 Task: Look for space in Nyaunglebin, Myanmar from 6th September, 2023 to 10th September, 2023 for 1 adult in price range Rs.9000 to Rs.17000. Place can be private room with 1  bedroom having 1 bed and 1 bathroom. Property type can be house, flat, guest house, hotel. Amenities needed are: washing machine. Booking option can be shelf check-in. Required host language is English.
Action: Mouse moved to (414, 90)
Screenshot: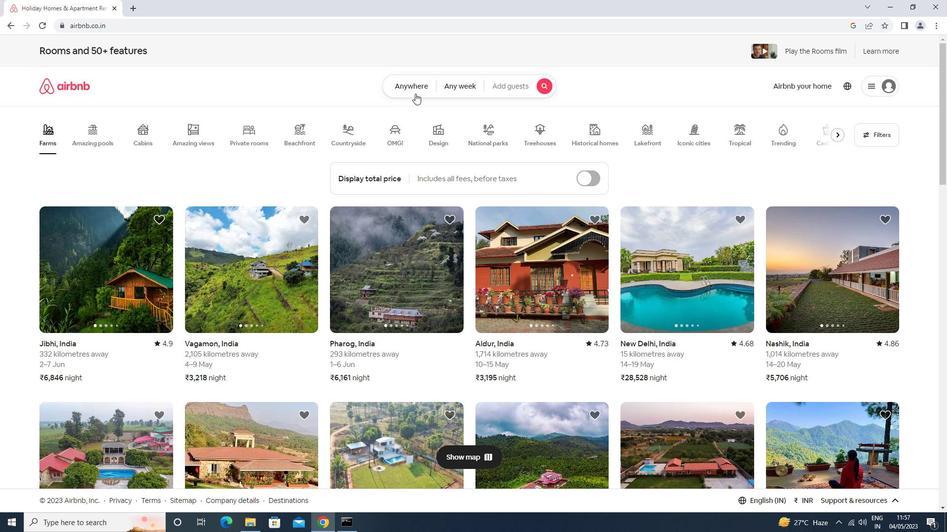 
Action: Mouse pressed left at (414, 90)
Screenshot: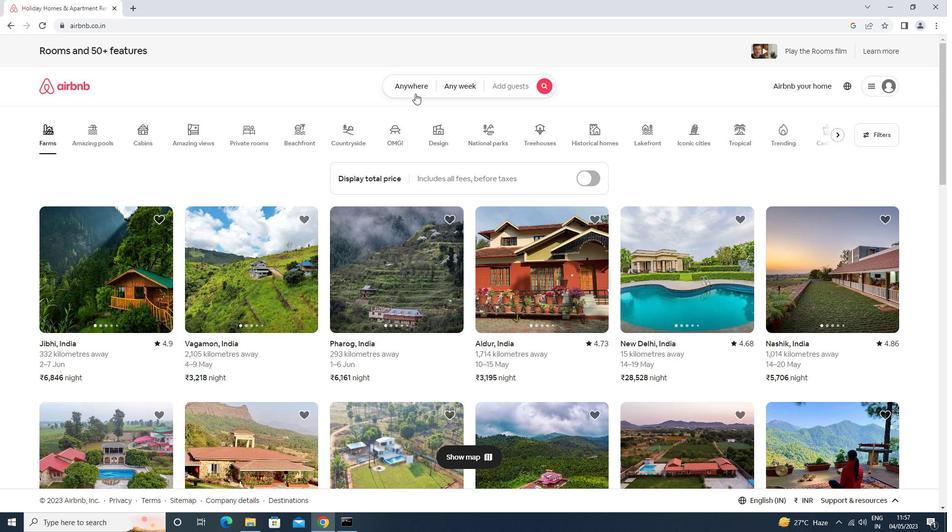 
Action: Mouse moved to (395, 119)
Screenshot: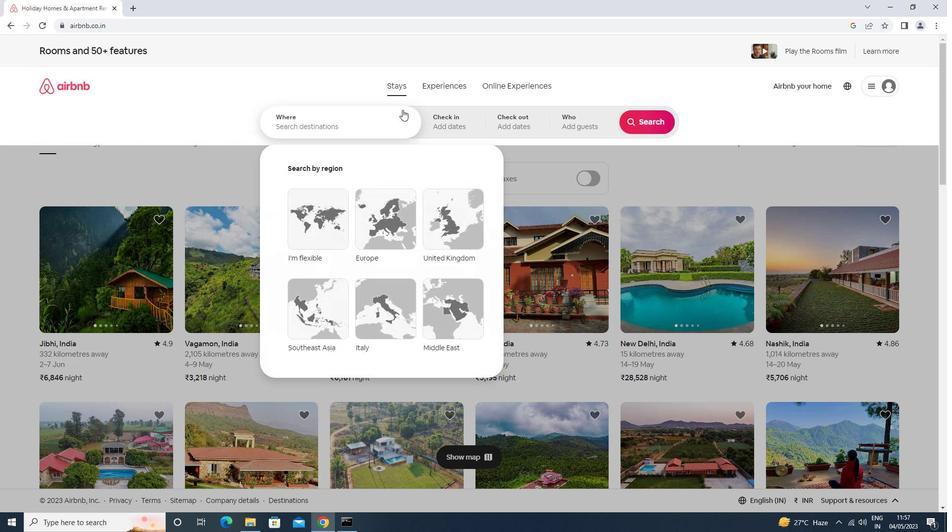 
Action: Mouse pressed left at (395, 119)
Screenshot: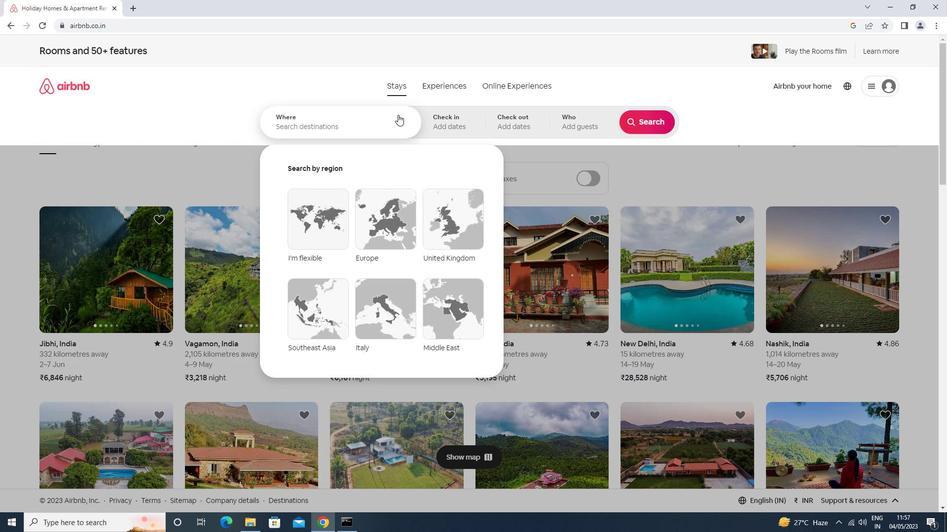 
Action: Key pressed nyaunglebin<Key.down><Key.enter>
Screenshot: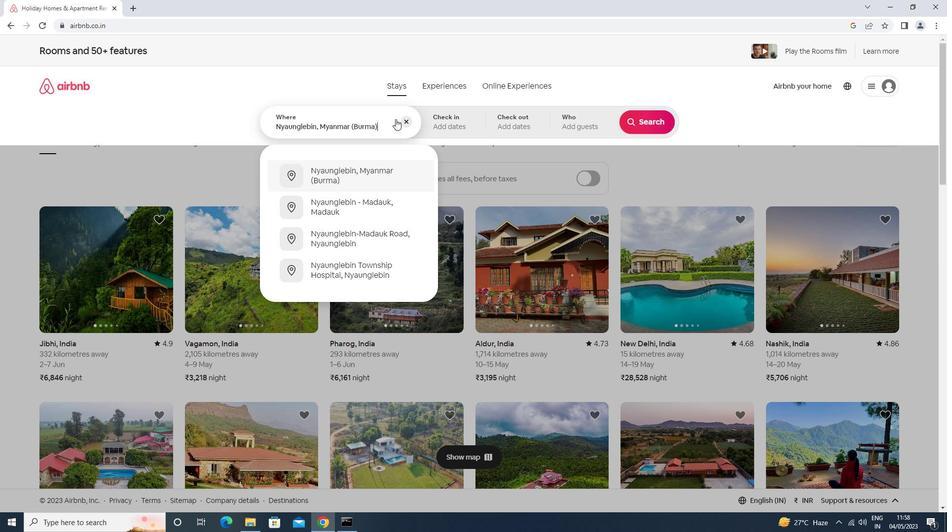 
Action: Mouse moved to (648, 203)
Screenshot: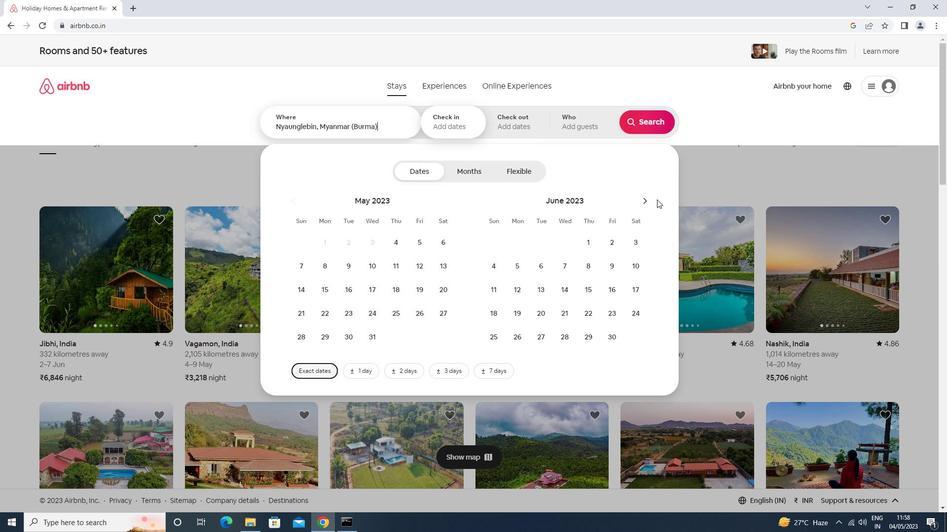 
Action: Mouse pressed left at (648, 203)
Screenshot: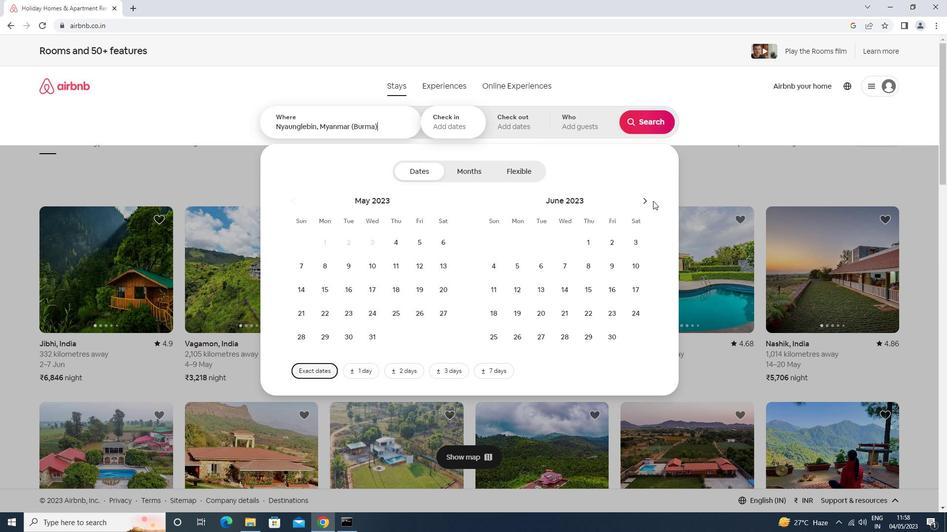 
Action: Mouse moved to (648, 203)
Screenshot: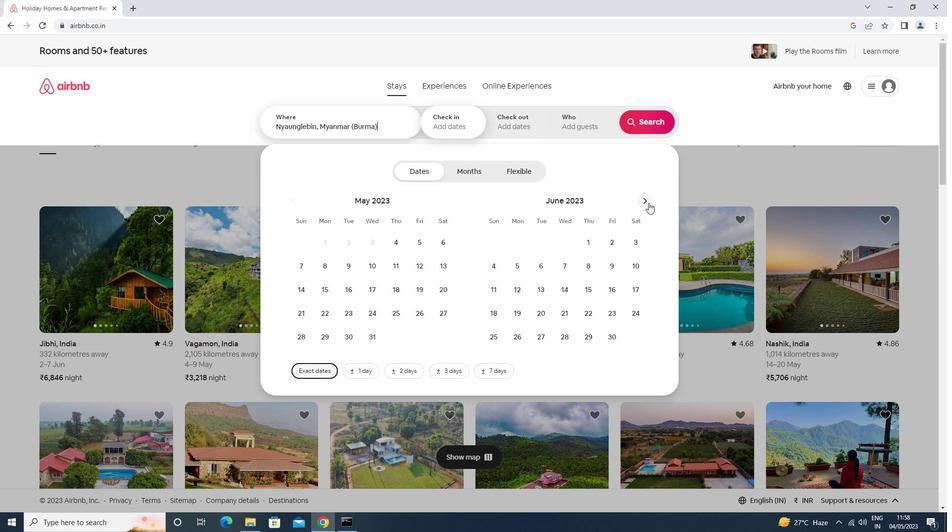 
Action: Mouse pressed left at (648, 203)
Screenshot: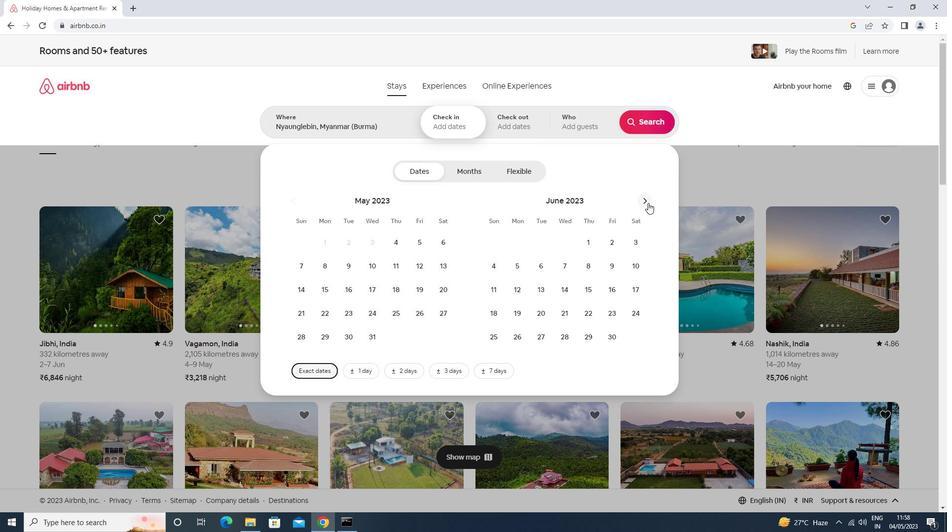 
Action: Mouse moved to (648, 203)
Screenshot: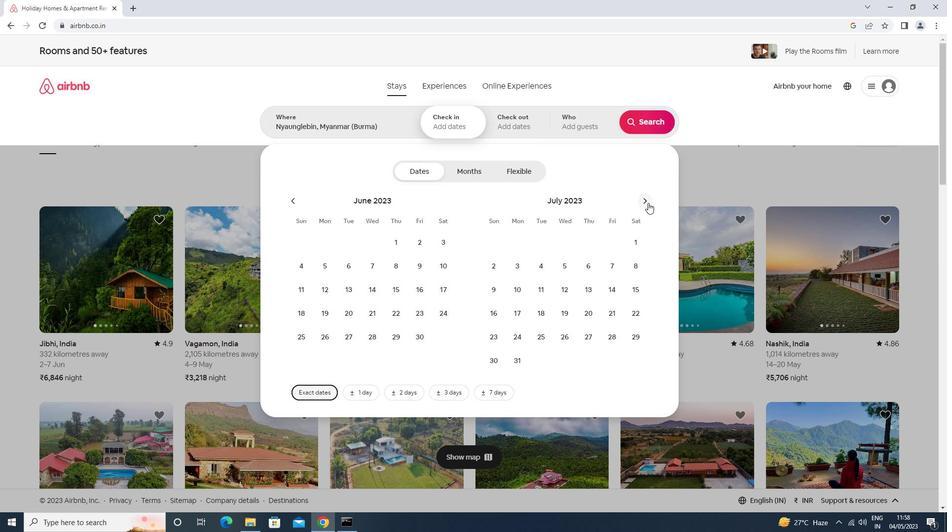 
Action: Mouse pressed left at (648, 203)
Screenshot: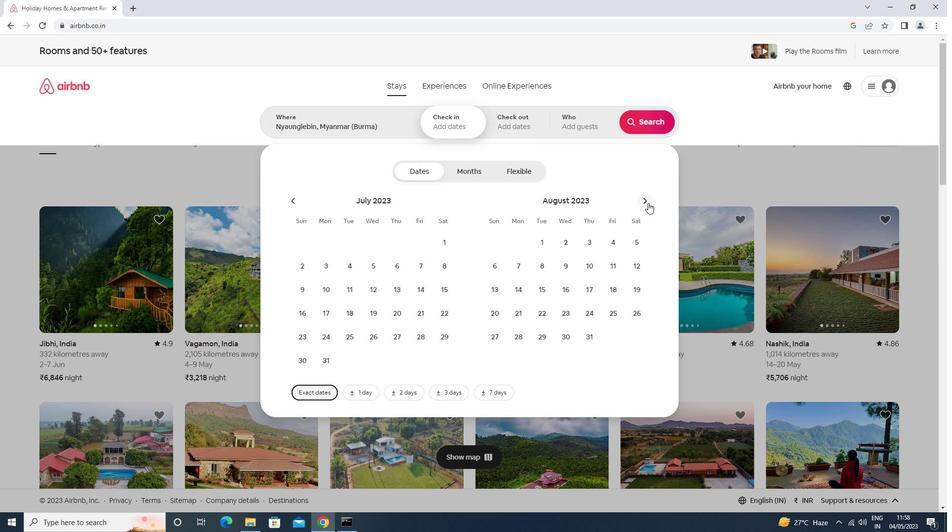 
Action: Mouse moved to (566, 265)
Screenshot: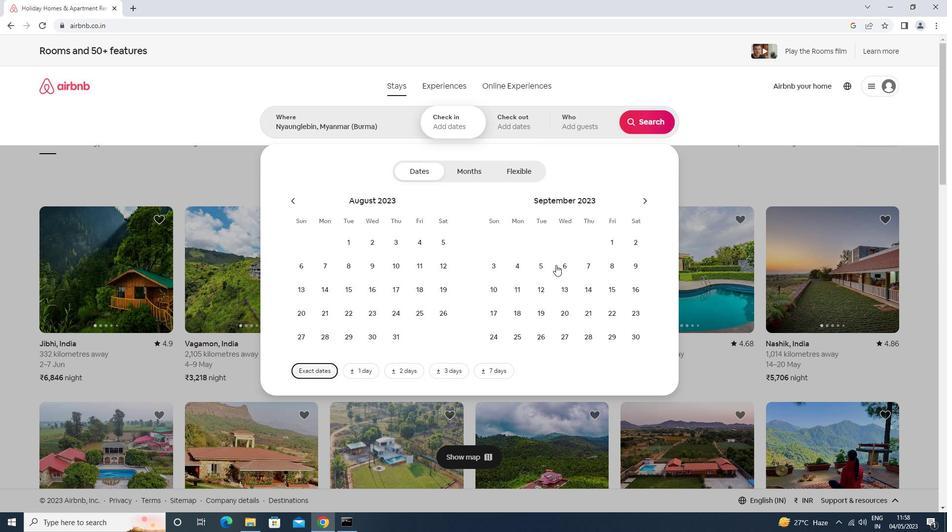 
Action: Mouse pressed left at (566, 265)
Screenshot: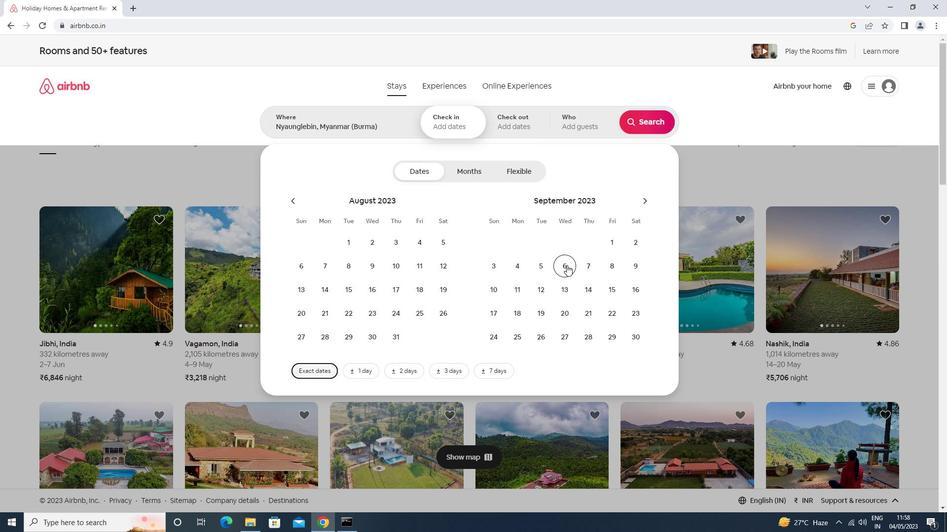 
Action: Mouse moved to (499, 286)
Screenshot: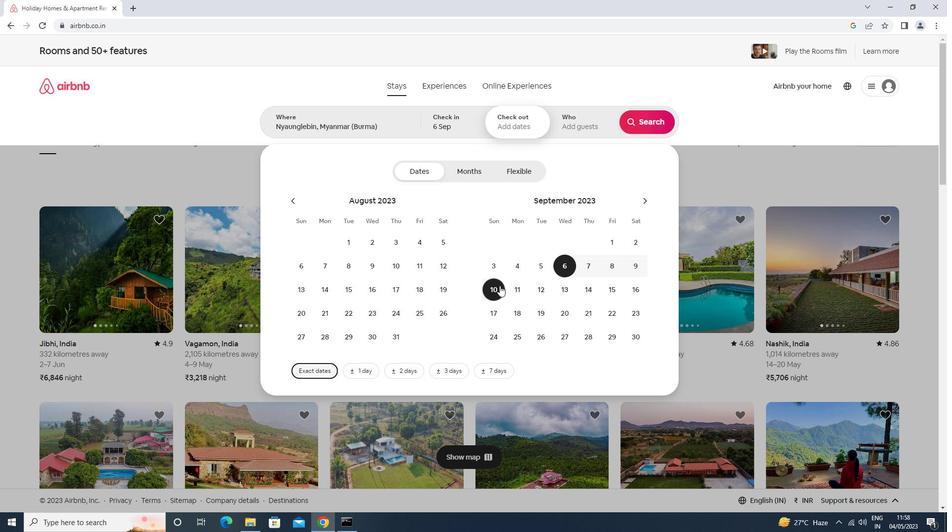 
Action: Mouse pressed left at (499, 286)
Screenshot: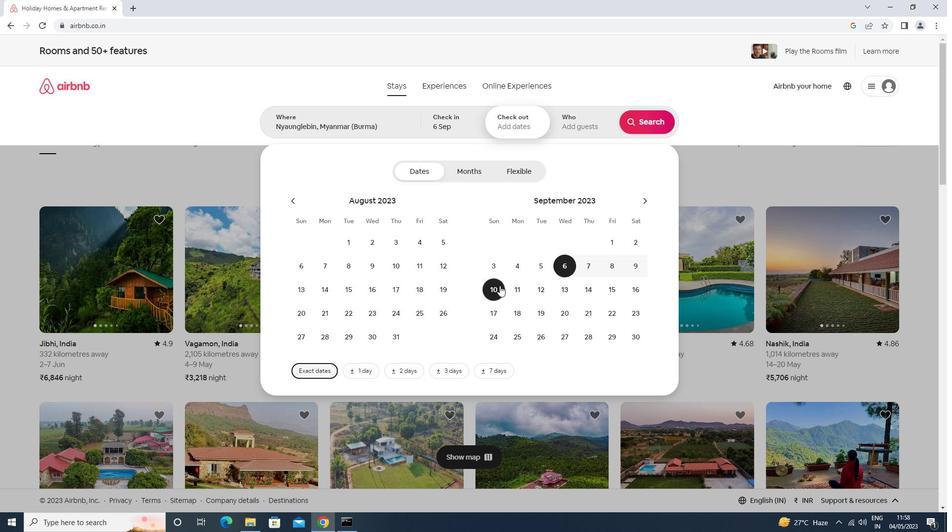 
Action: Mouse moved to (572, 129)
Screenshot: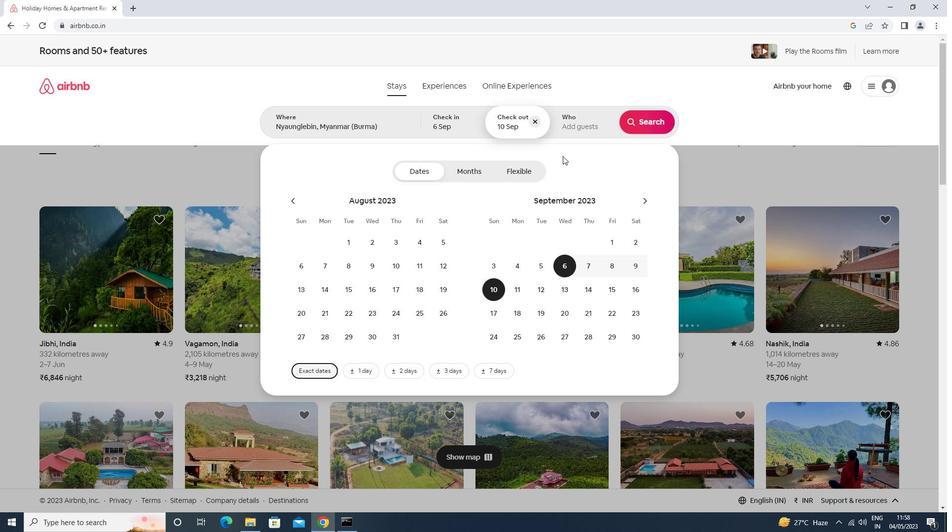 
Action: Mouse pressed left at (572, 129)
Screenshot: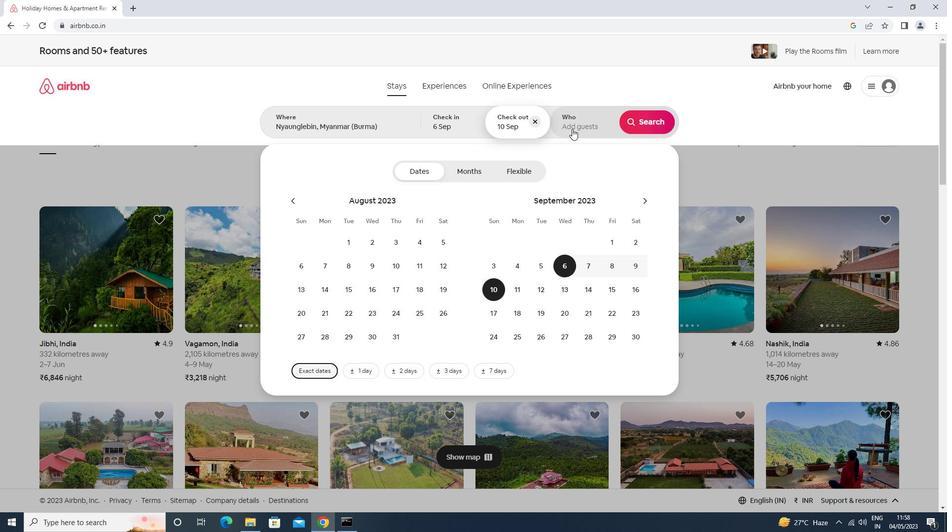 
Action: Mouse moved to (653, 174)
Screenshot: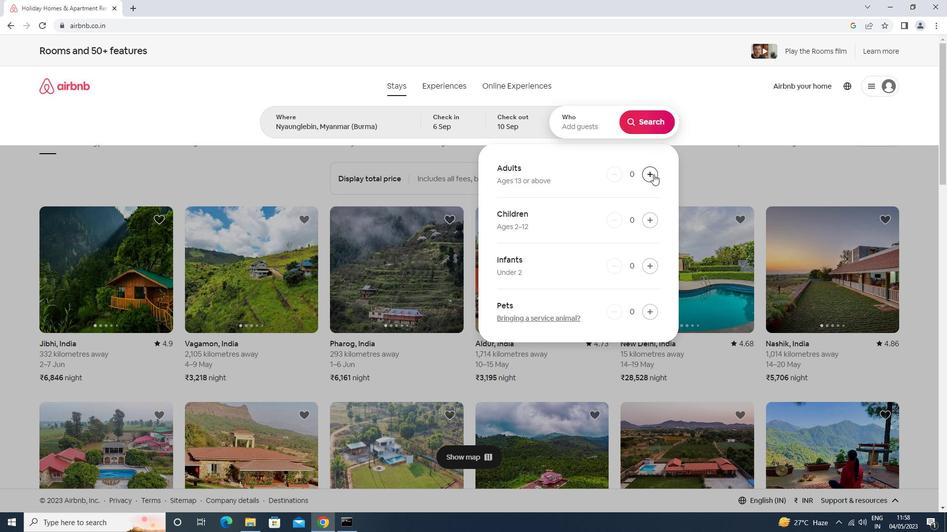 
Action: Mouse pressed left at (653, 174)
Screenshot: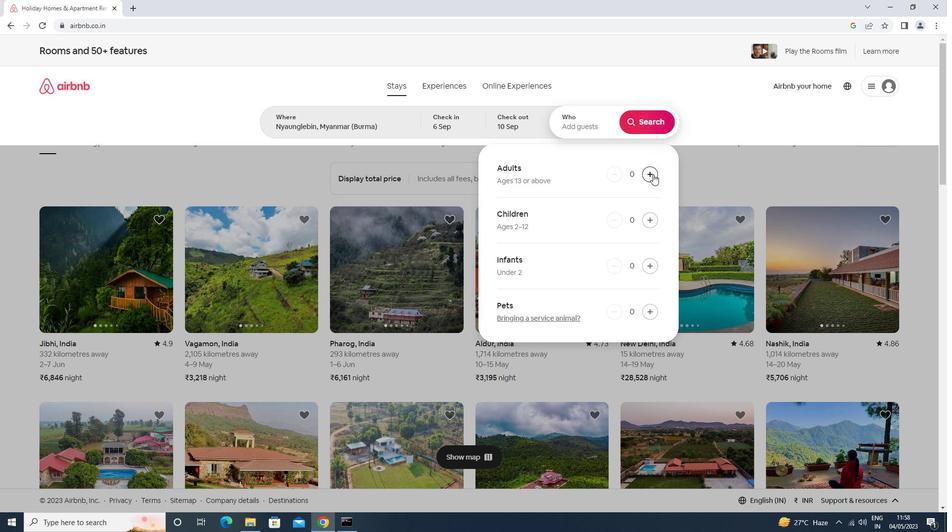 
Action: Mouse moved to (659, 128)
Screenshot: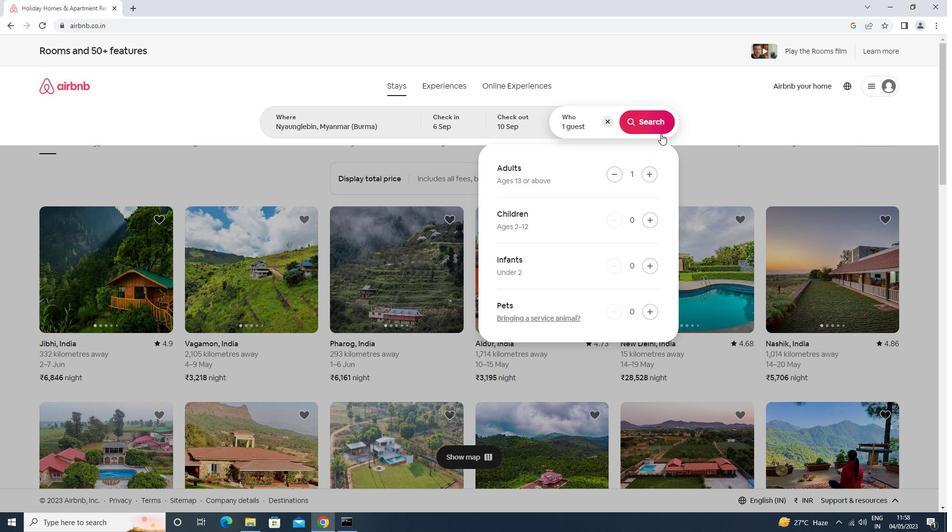 
Action: Mouse pressed left at (659, 128)
Screenshot: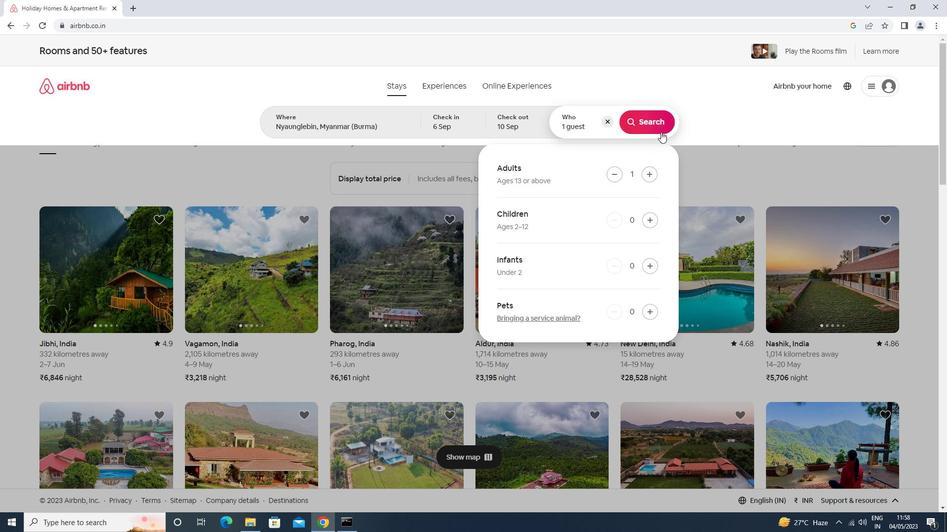 
Action: Mouse moved to (890, 91)
Screenshot: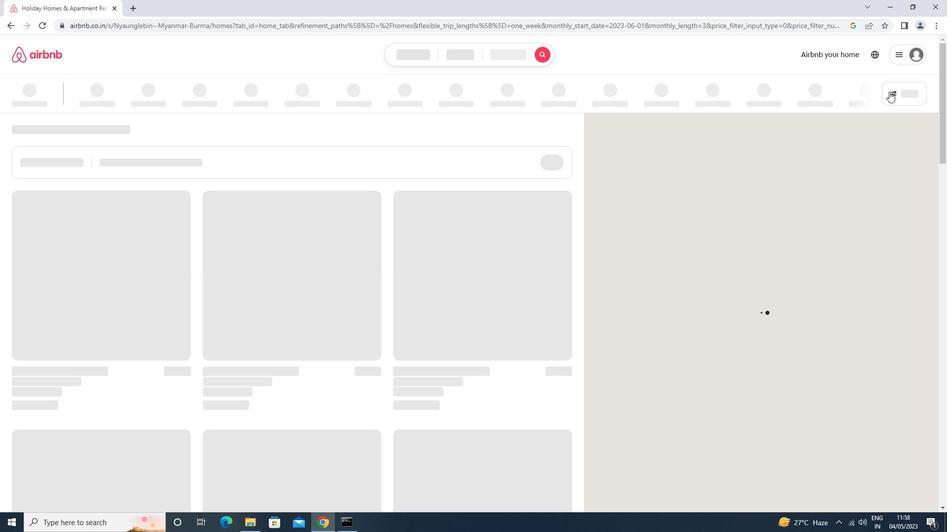 
Action: Mouse pressed left at (890, 91)
Screenshot: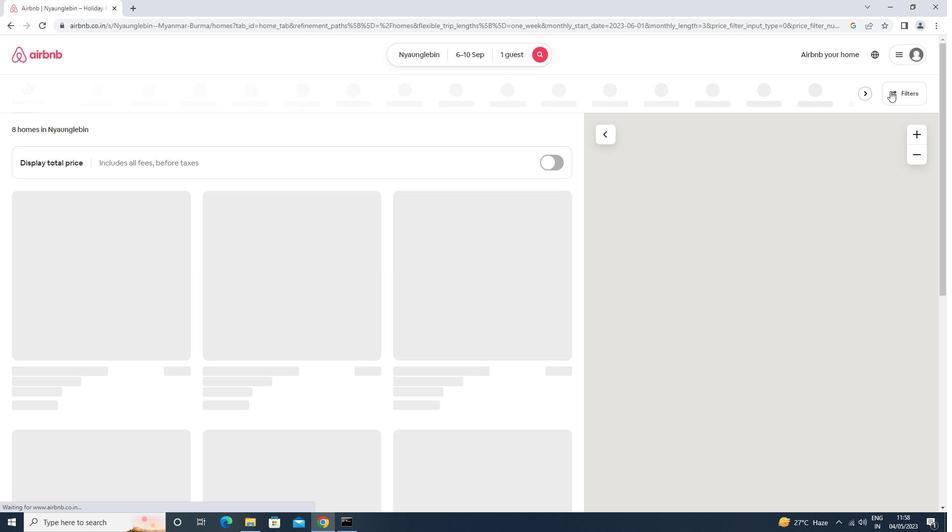 
Action: Mouse moved to (377, 222)
Screenshot: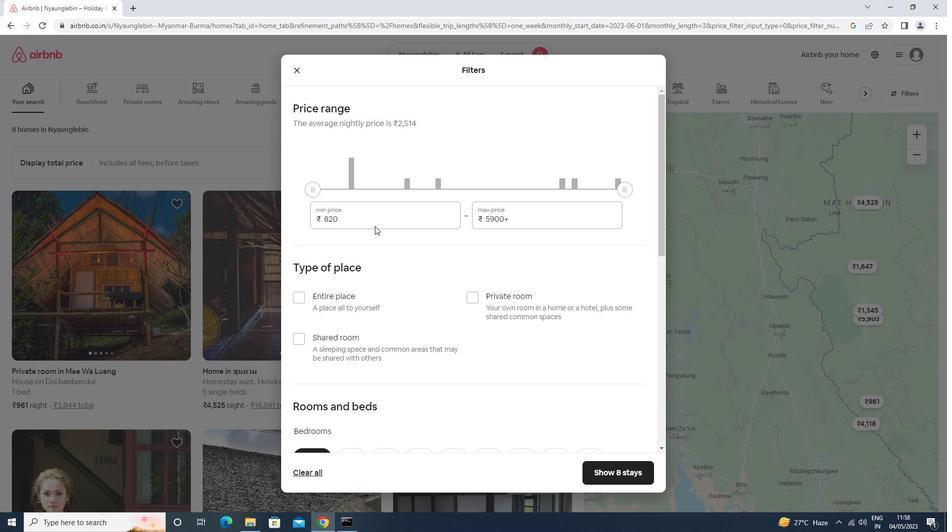 
Action: Mouse pressed left at (377, 222)
Screenshot: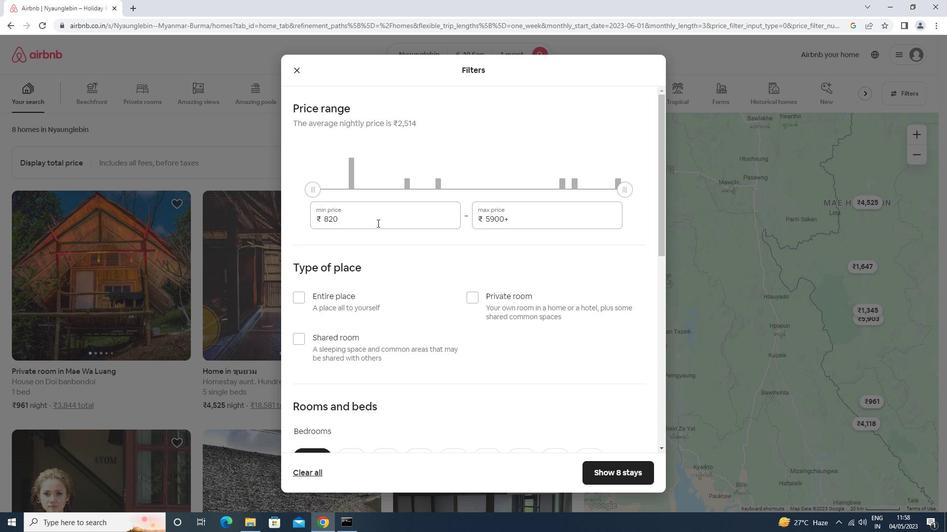 
Action: Key pressed <Key.backspace><Key.backspace><Key.backspace><Key.backspace>9000<Key.tab>17000
Screenshot: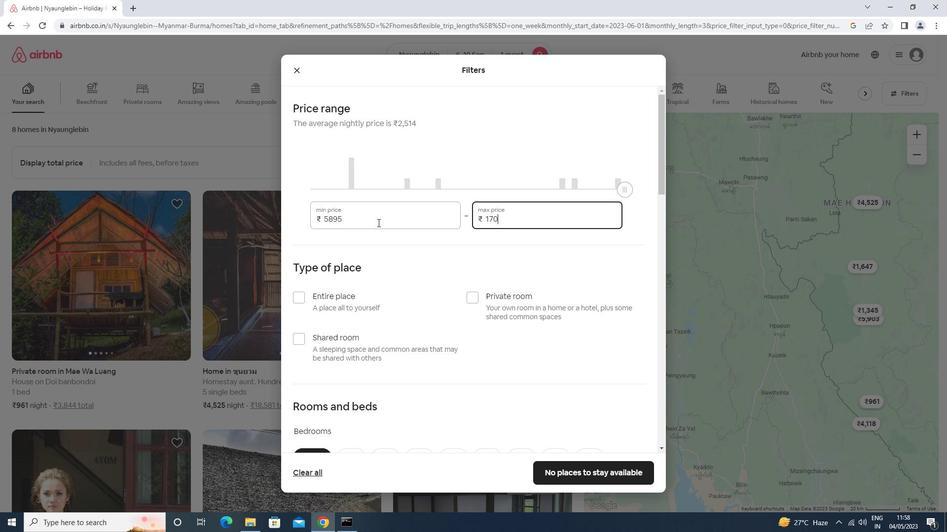
Action: Mouse moved to (519, 294)
Screenshot: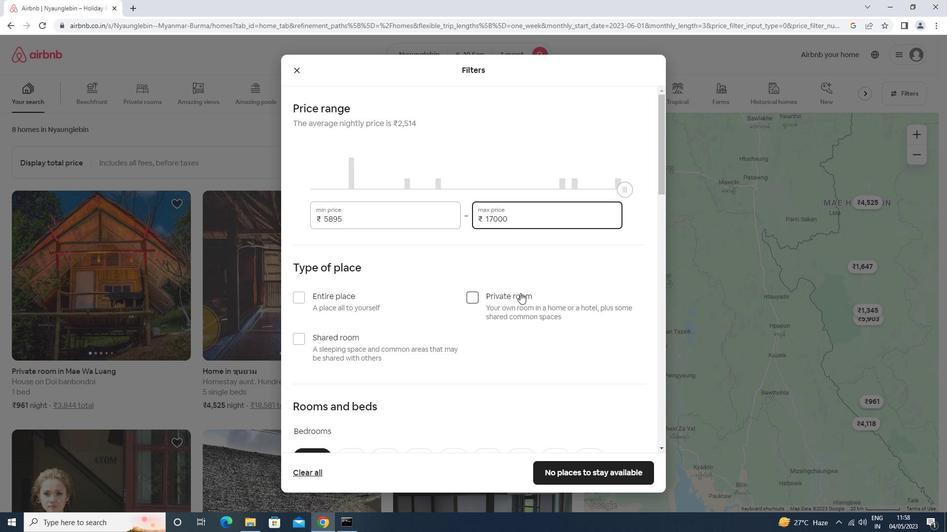 
Action: Mouse pressed left at (519, 294)
Screenshot: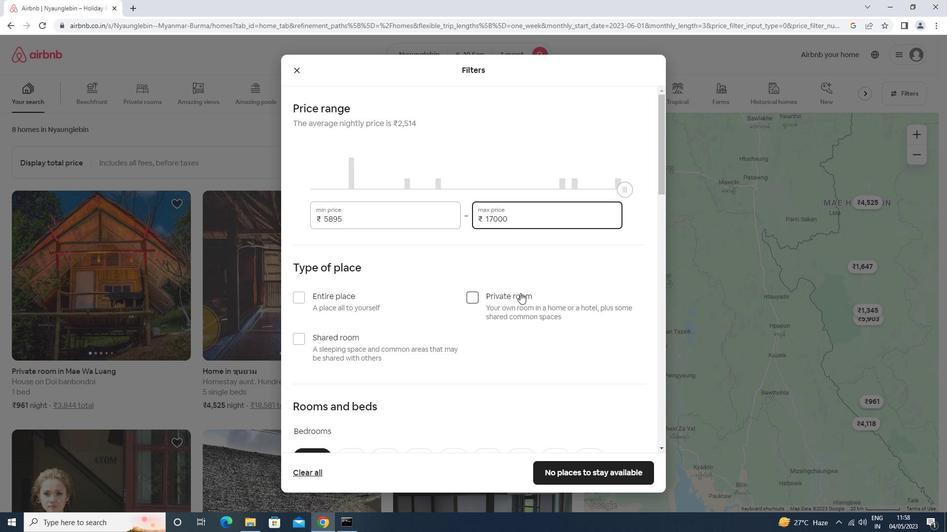 
Action: Mouse scrolled (519, 293) with delta (0, 0)
Screenshot: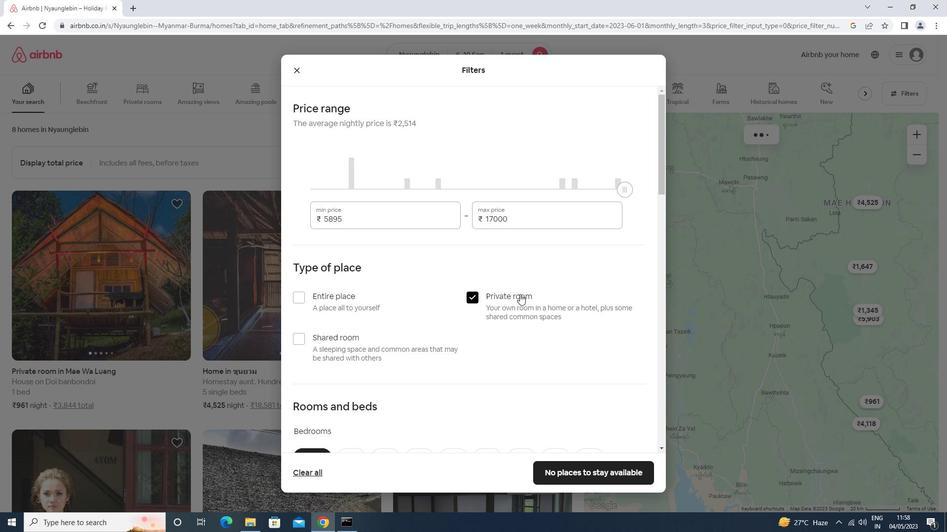 
Action: Mouse scrolled (519, 293) with delta (0, 0)
Screenshot: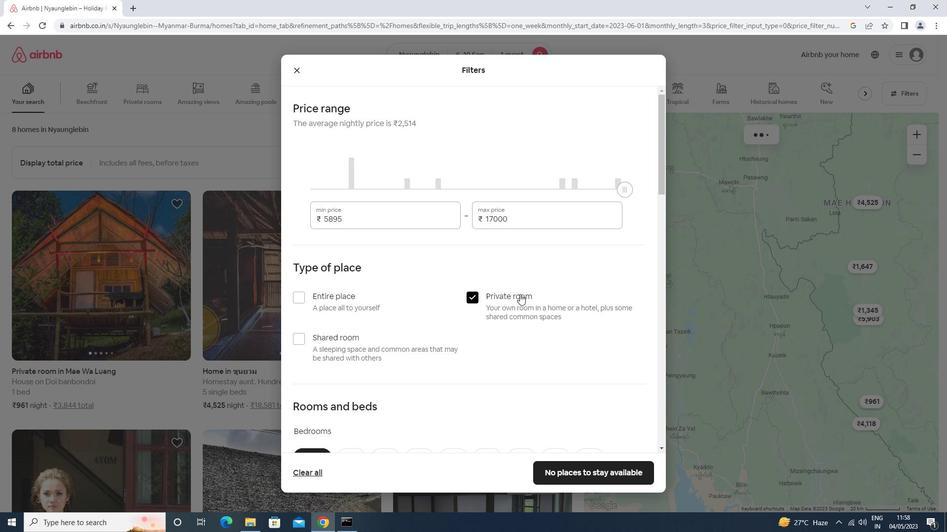 
Action: Mouse scrolled (519, 293) with delta (0, 0)
Screenshot: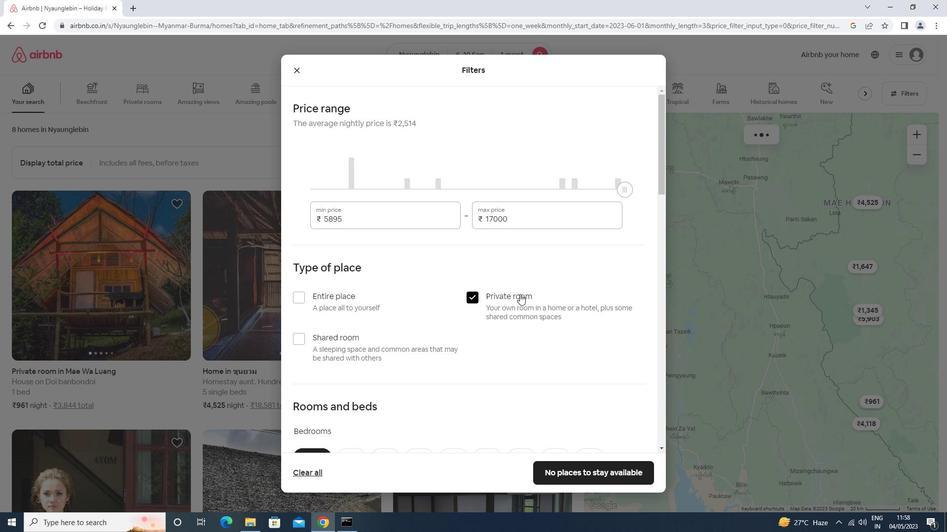 
Action: Mouse scrolled (519, 293) with delta (0, 0)
Screenshot: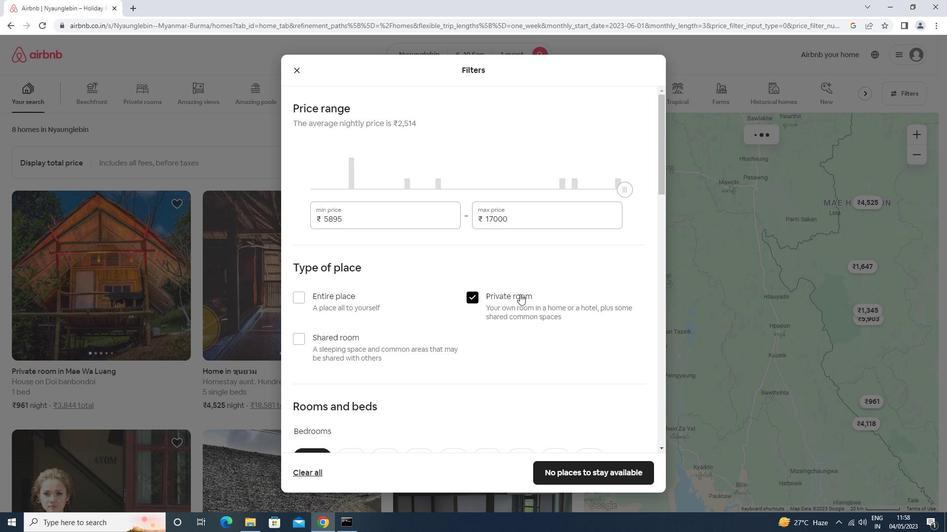 
Action: Mouse moved to (346, 269)
Screenshot: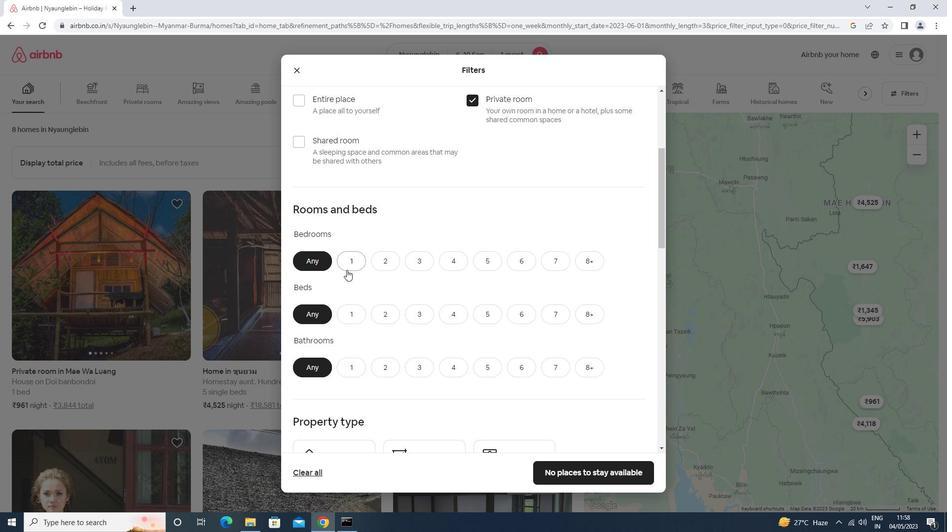 
Action: Mouse pressed left at (346, 269)
Screenshot: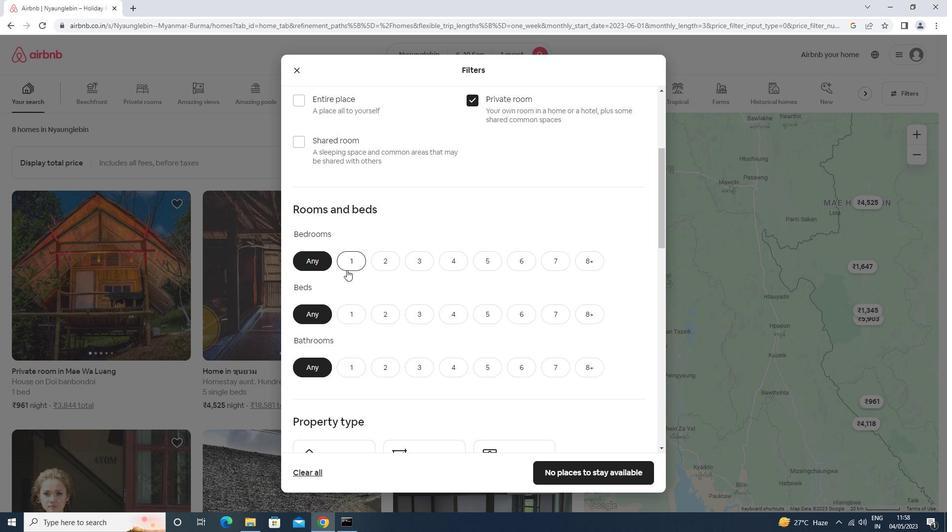 
Action: Mouse moved to (351, 309)
Screenshot: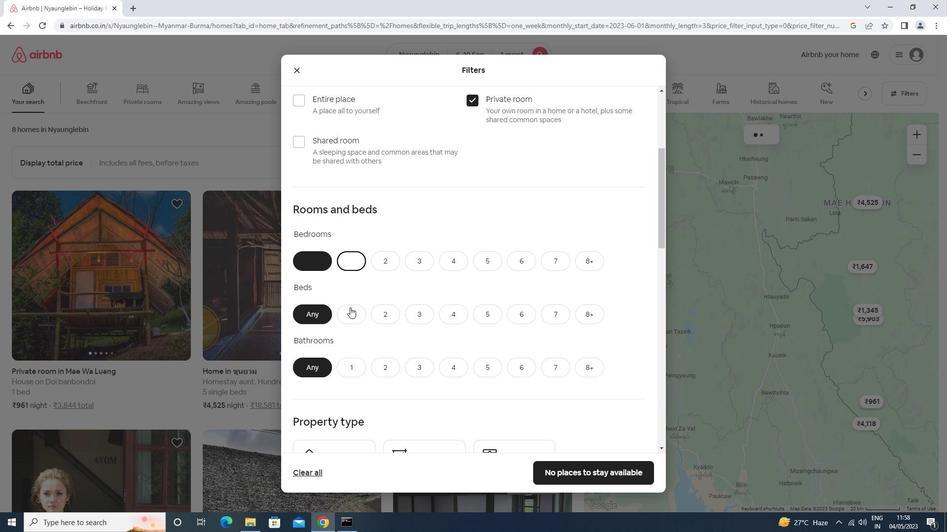 
Action: Mouse pressed left at (351, 309)
Screenshot: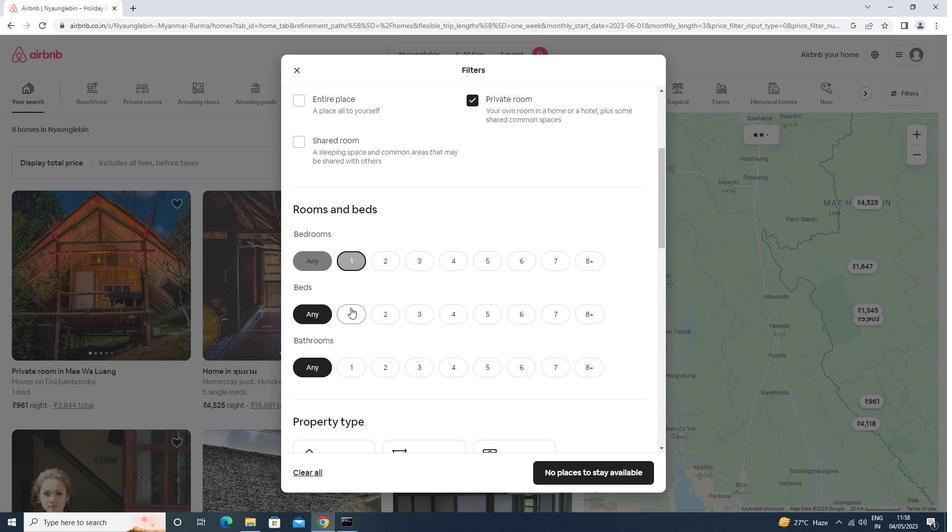 
Action: Mouse moved to (352, 360)
Screenshot: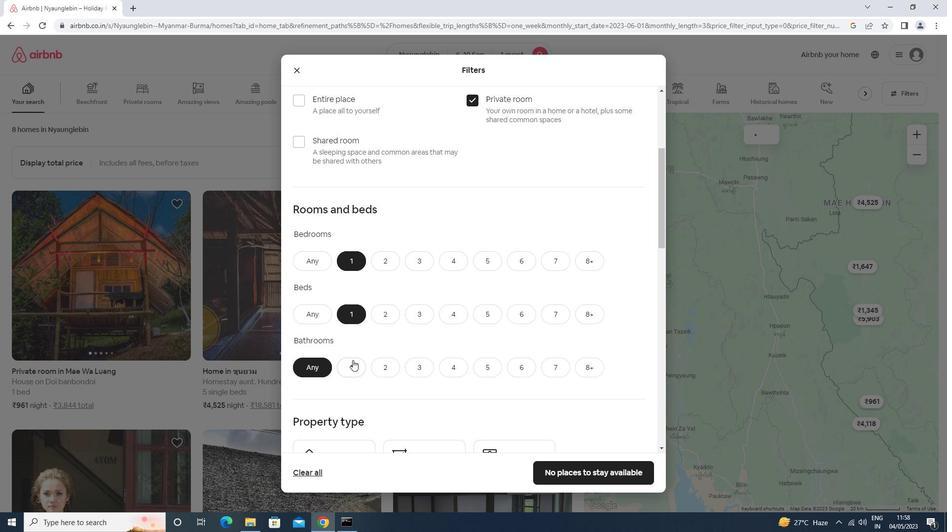 
Action: Mouse pressed left at (352, 360)
Screenshot: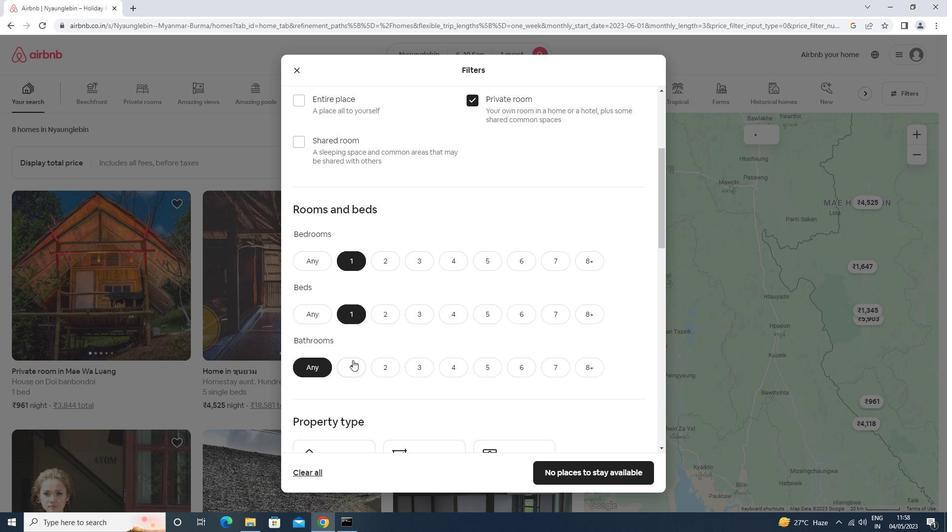 
Action: Mouse scrolled (352, 360) with delta (0, 0)
Screenshot: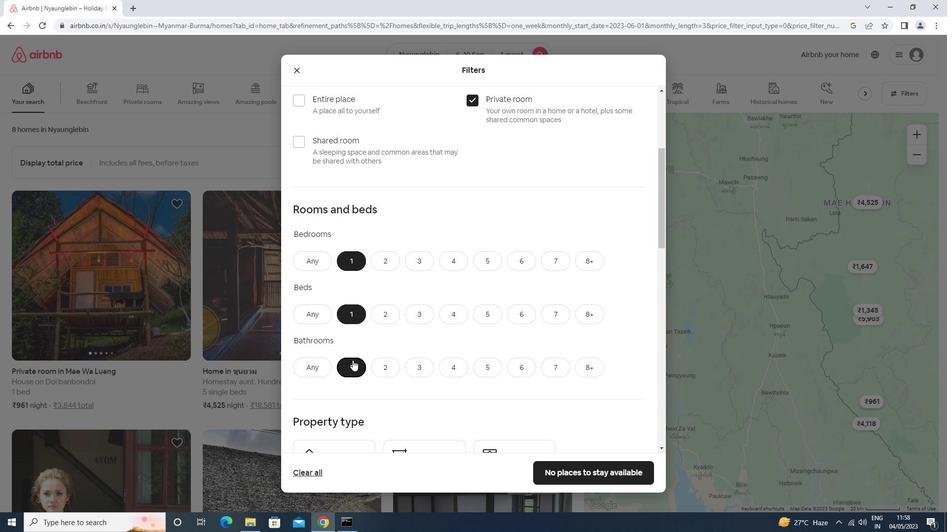 
Action: Mouse scrolled (352, 360) with delta (0, 0)
Screenshot: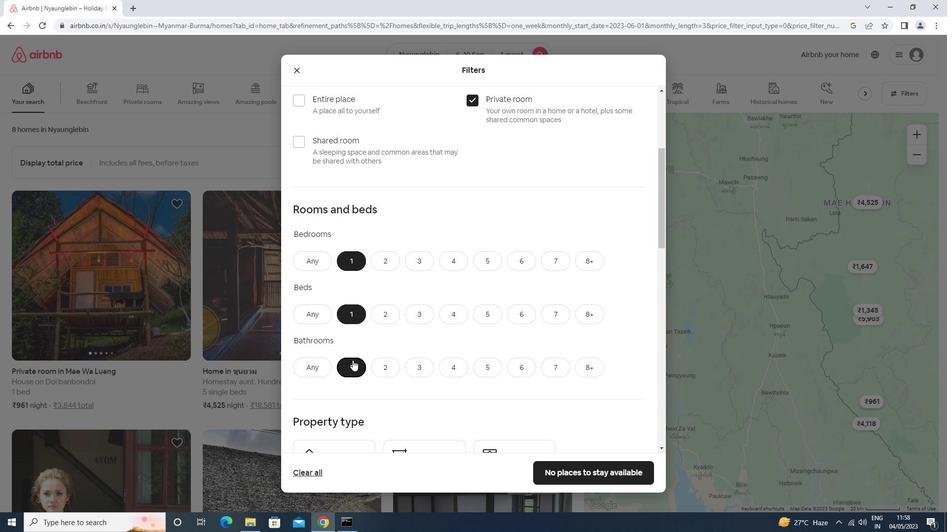 
Action: Mouse scrolled (352, 360) with delta (0, 0)
Screenshot: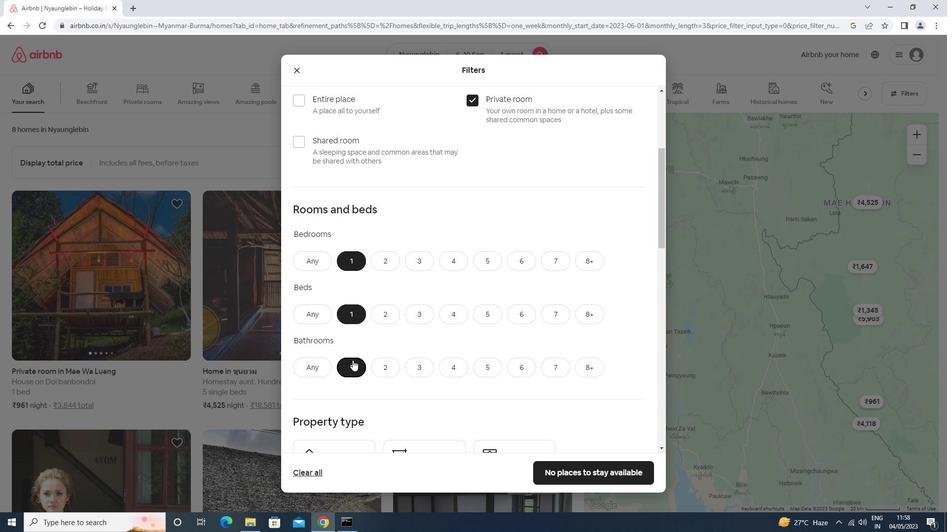 
Action: Mouse moved to (333, 338)
Screenshot: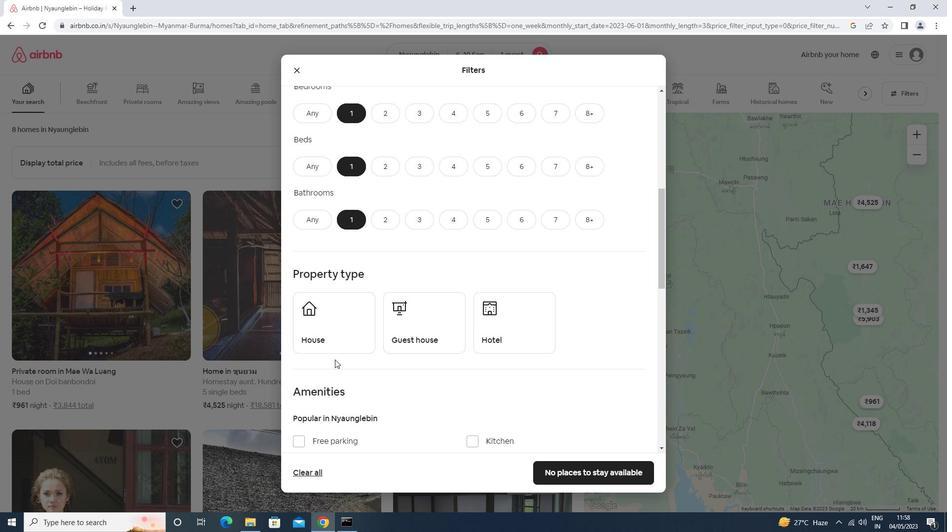 
Action: Mouse pressed left at (333, 338)
Screenshot: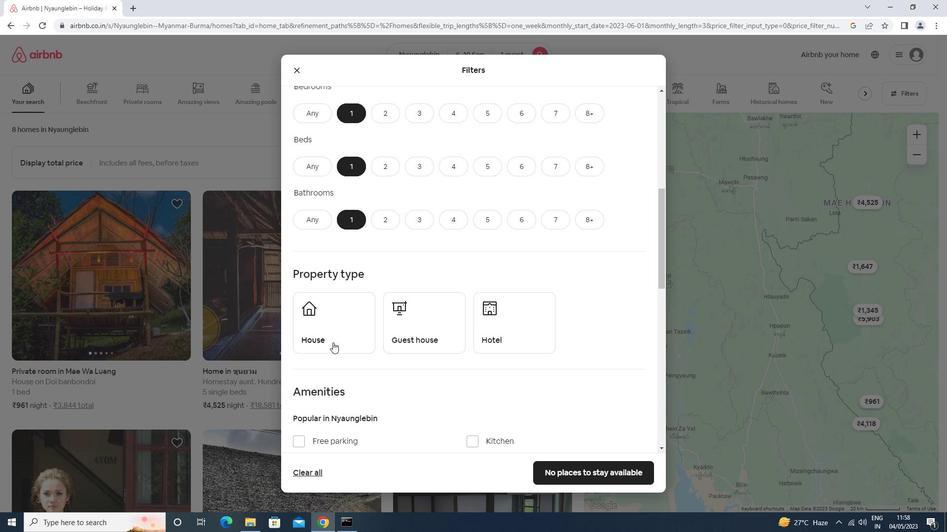 
Action: Mouse moved to (420, 334)
Screenshot: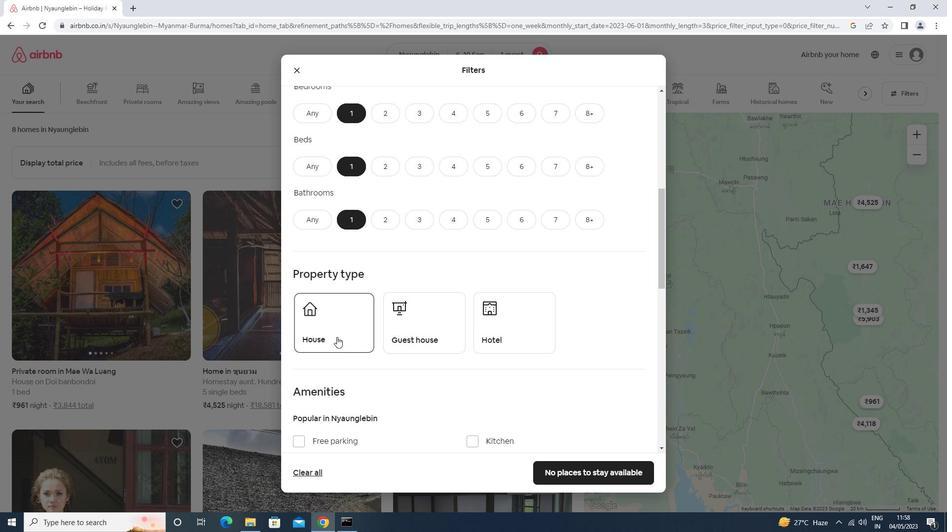 
Action: Mouse pressed left at (420, 334)
Screenshot: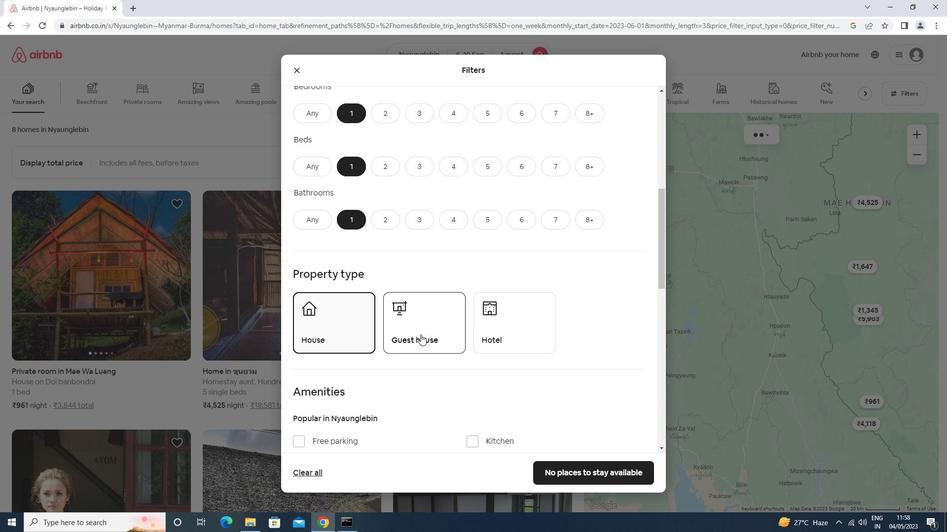 
Action: Mouse moved to (520, 341)
Screenshot: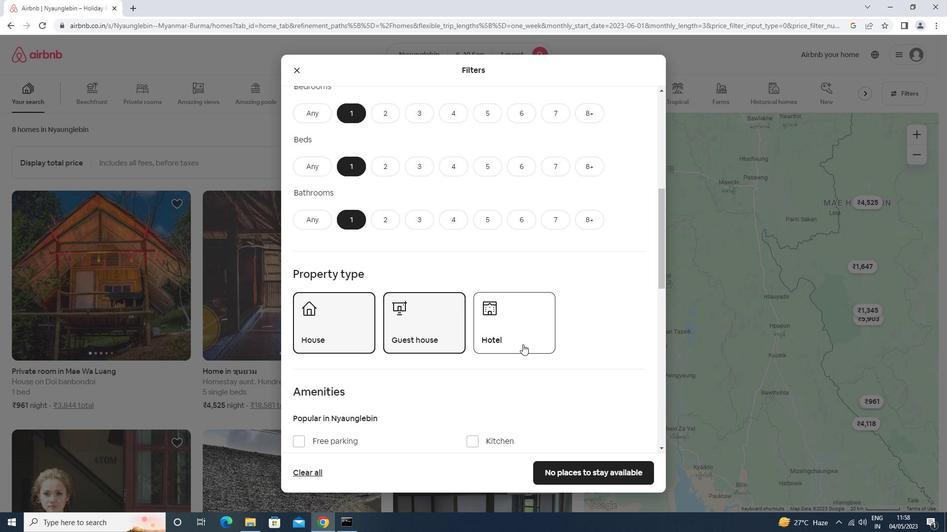 
Action: Mouse pressed left at (520, 341)
Screenshot: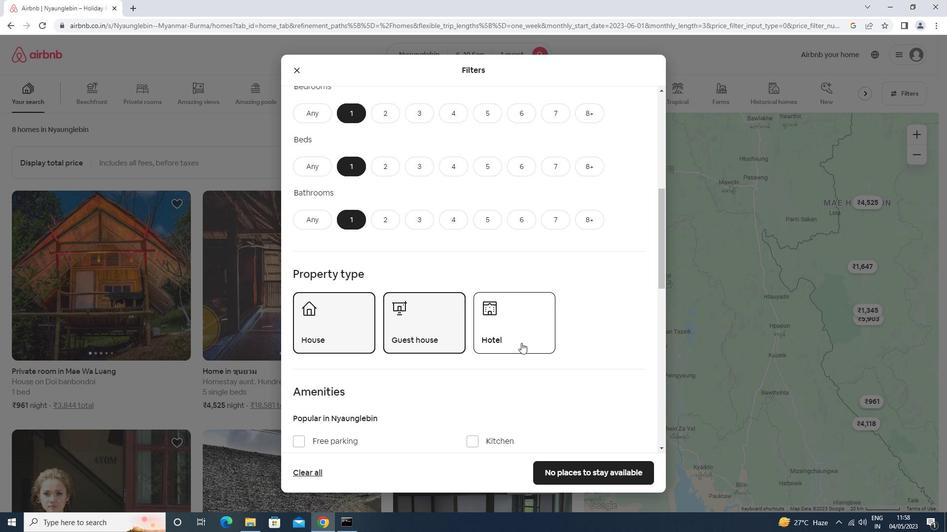 
Action: Mouse moved to (520, 341)
Screenshot: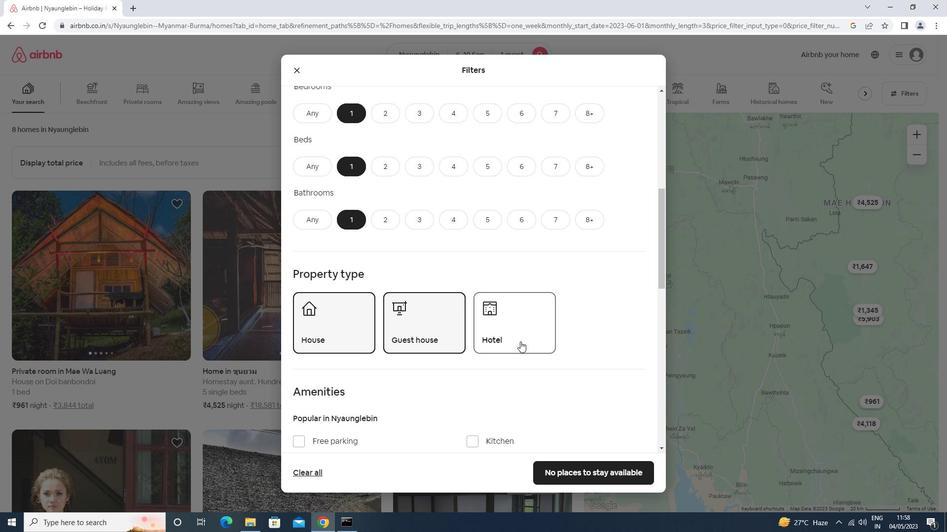 
Action: Mouse scrolled (520, 341) with delta (0, 0)
Screenshot: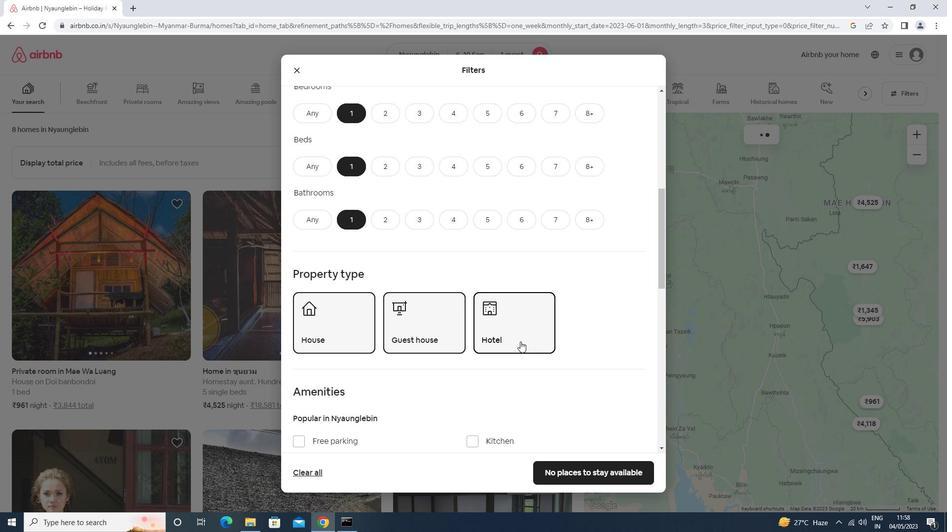
Action: Mouse moved to (520, 341)
Screenshot: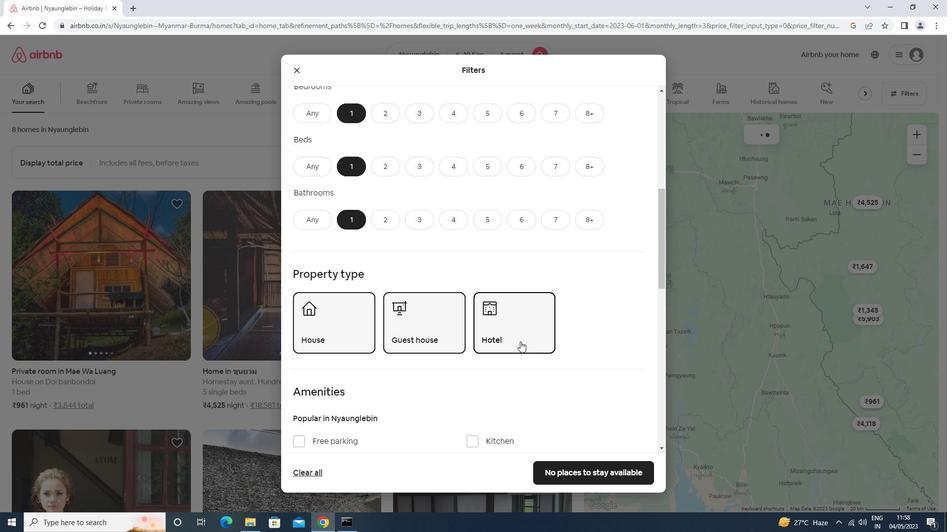 
Action: Mouse scrolled (520, 341) with delta (0, 0)
Screenshot: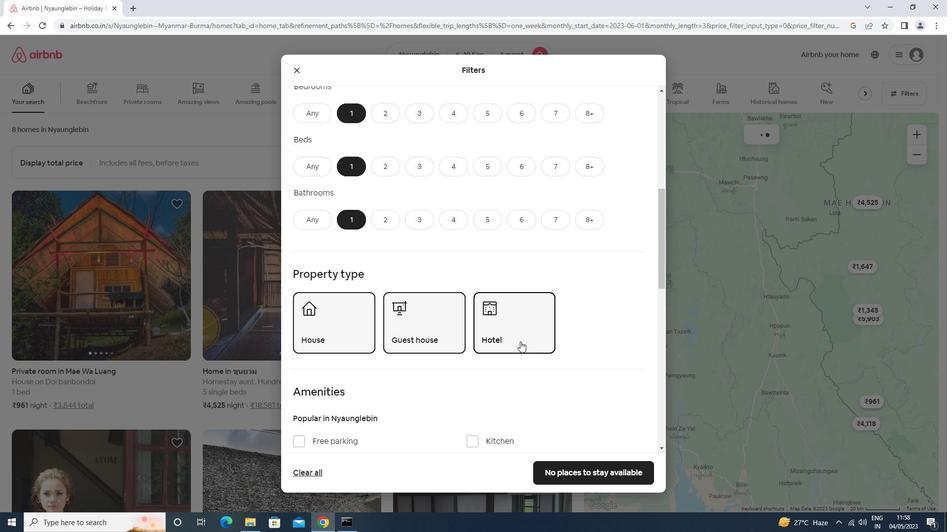 
Action: Mouse scrolled (520, 341) with delta (0, 0)
Screenshot: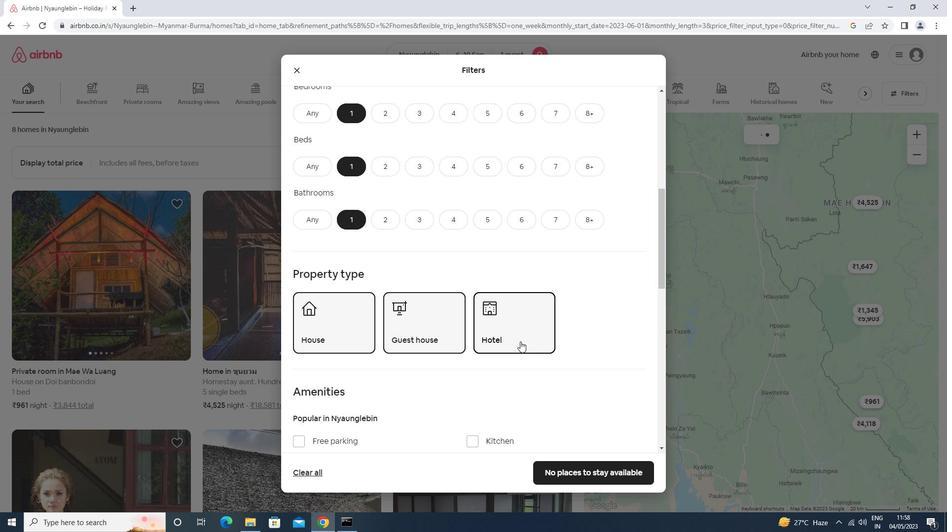 
Action: Mouse scrolled (520, 341) with delta (0, 0)
Screenshot: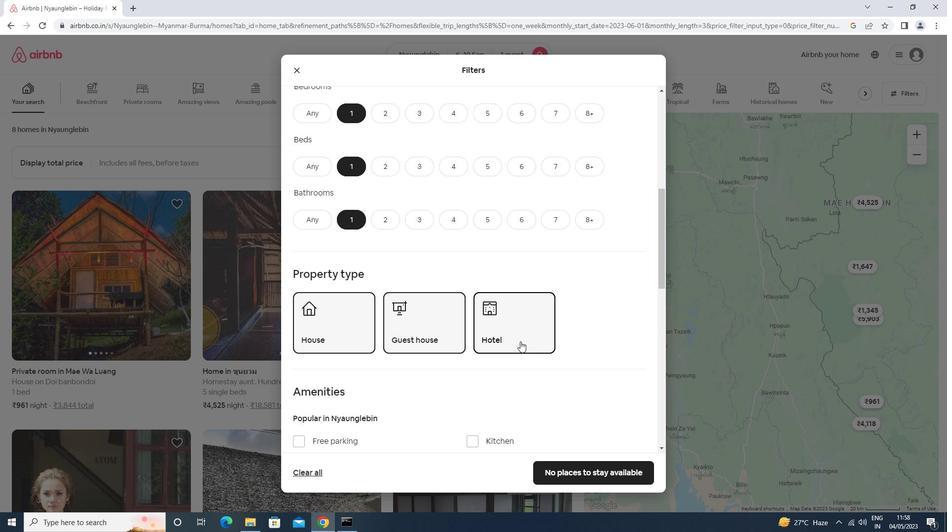 
Action: Mouse moved to (476, 287)
Screenshot: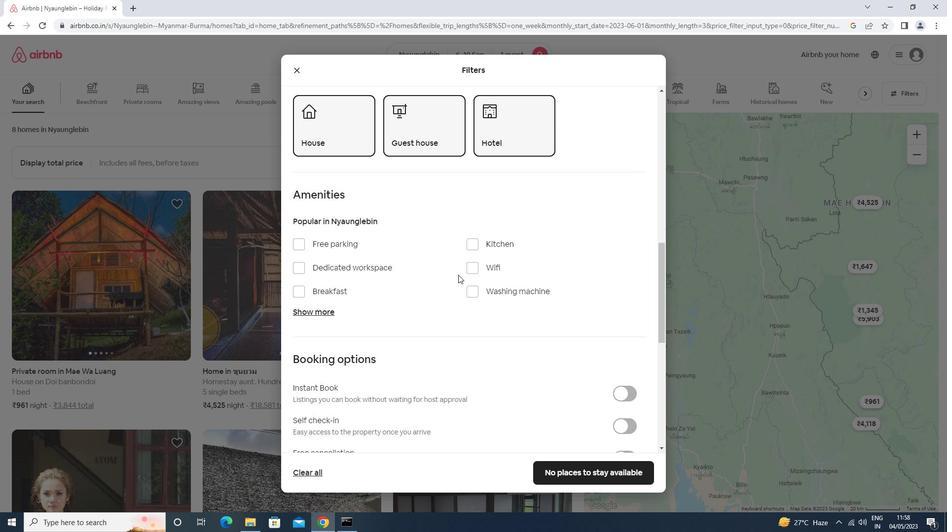 
Action: Mouse pressed left at (476, 287)
Screenshot: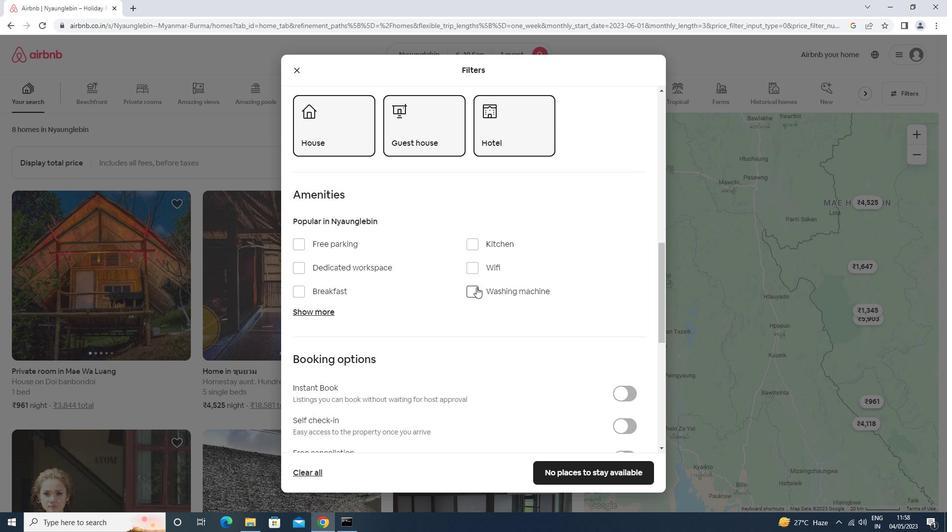 
Action: Mouse moved to (476, 287)
Screenshot: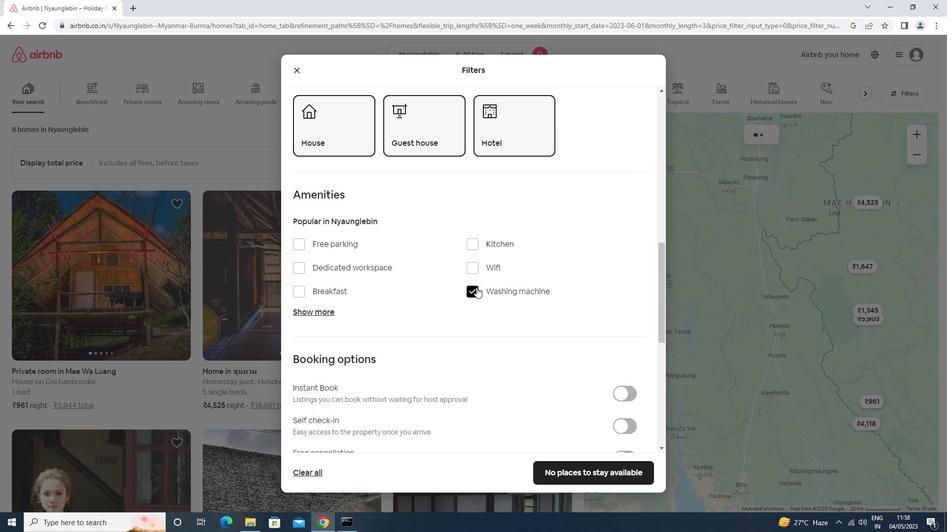 
Action: Mouse scrolled (476, 287) with delta (0, 0)
Screenshot: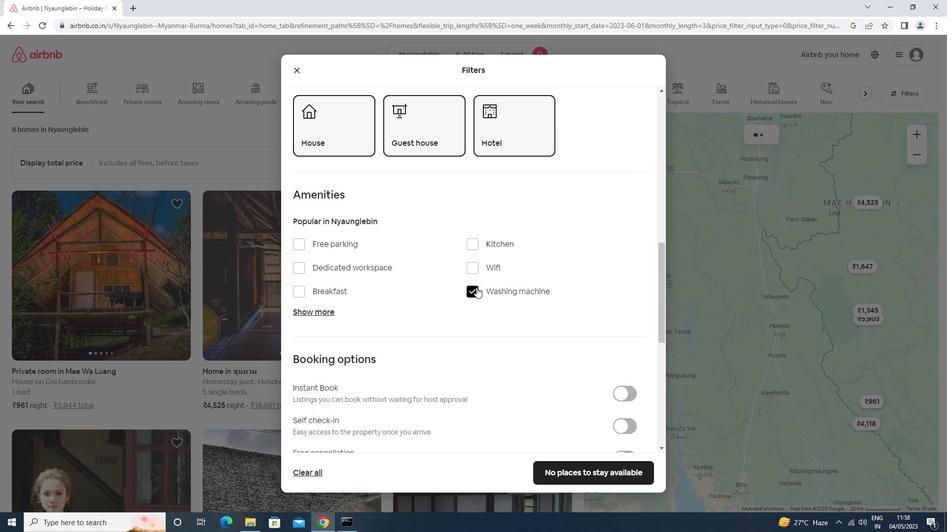
Action: Mouse moved to (476, 288)
Screenshot: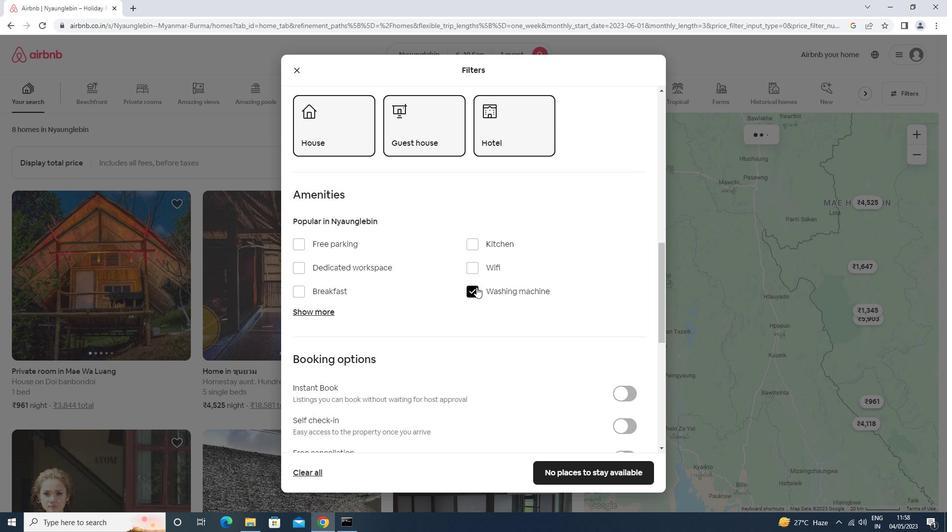 
Action: Mouse scrolled (476, 287) with delta (0, 0)
Screenshot: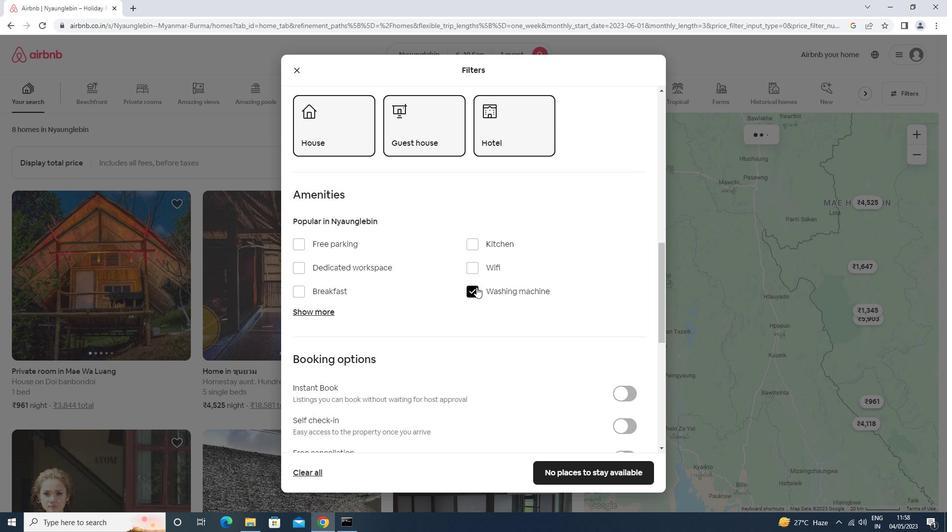 
Action: Mouse moved to (477, 288)
Screenshot: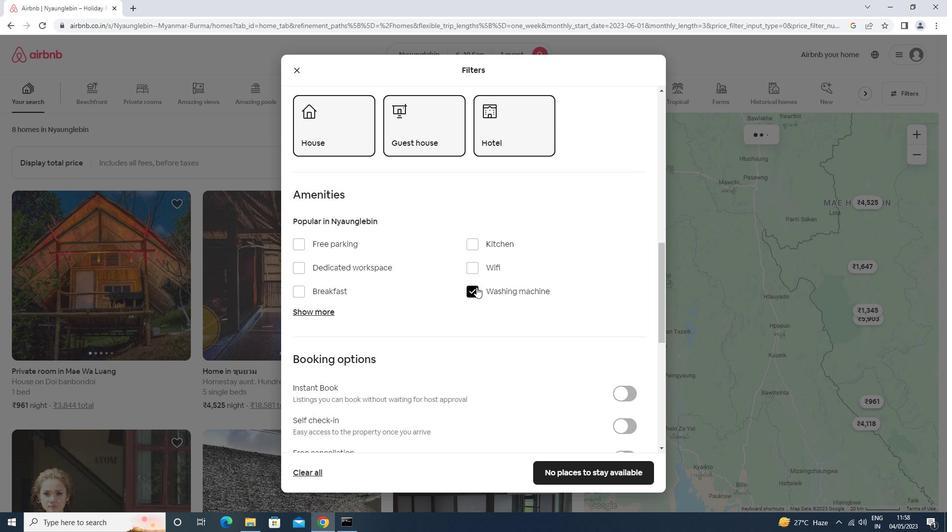 
Action: Mouse scrolled (477, 287) with delta (0, 0)
Screenshot: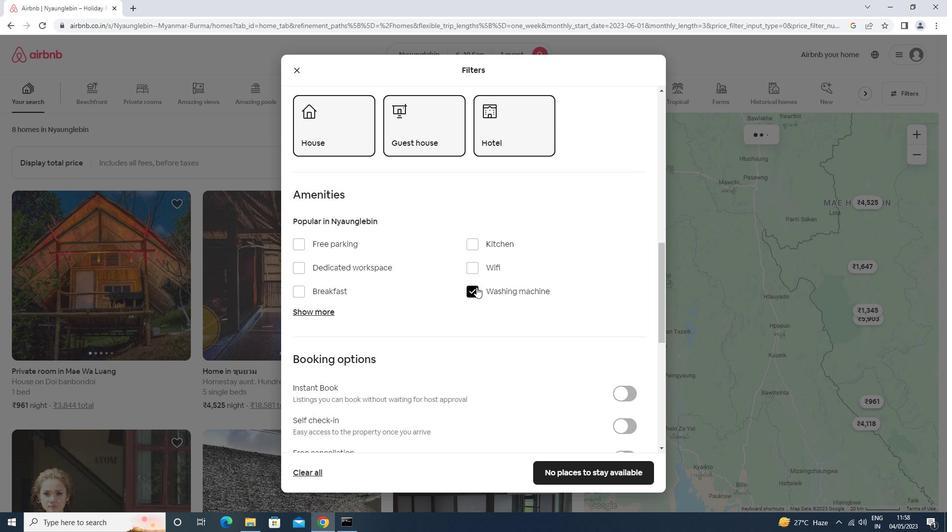 
Action: Mouse scrolled (477, 287) with delta (0, 0)
Screenshot: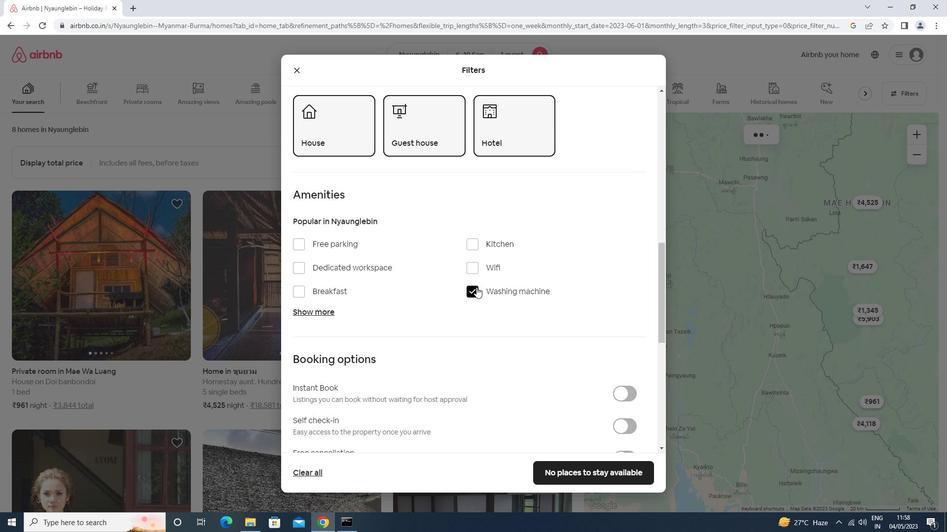
Action: Mouse moved to (626, 231)
Screenshot: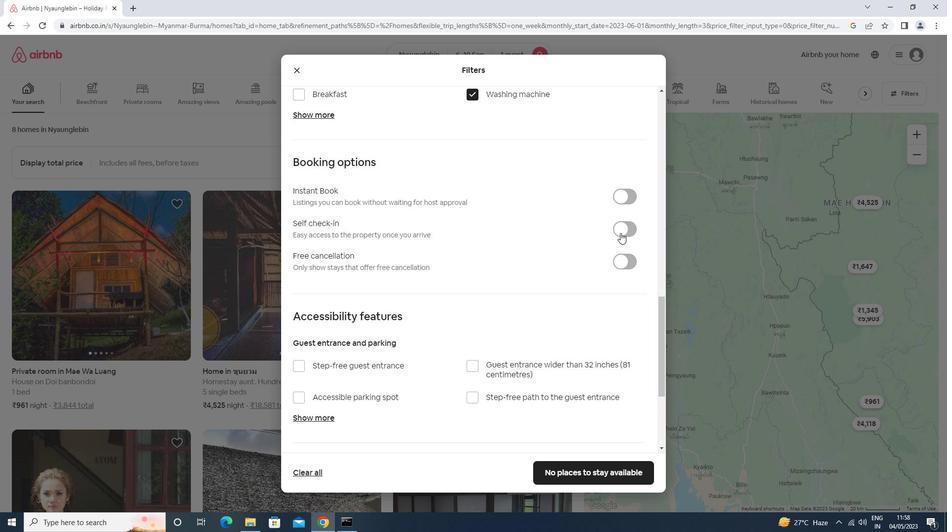 
Action: Mouse pressed left at (626, 231)
Screenshot: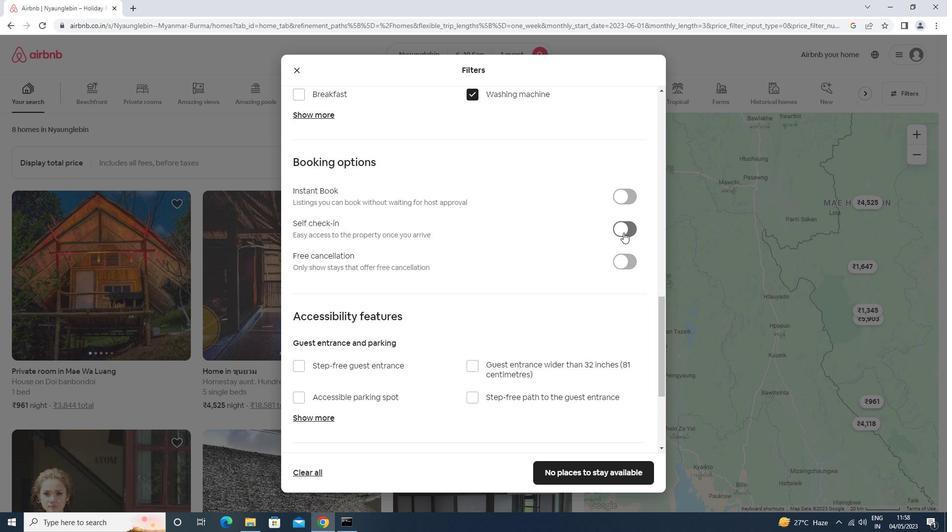 
Action: Mouse moved to (519, 280)
Screenshot: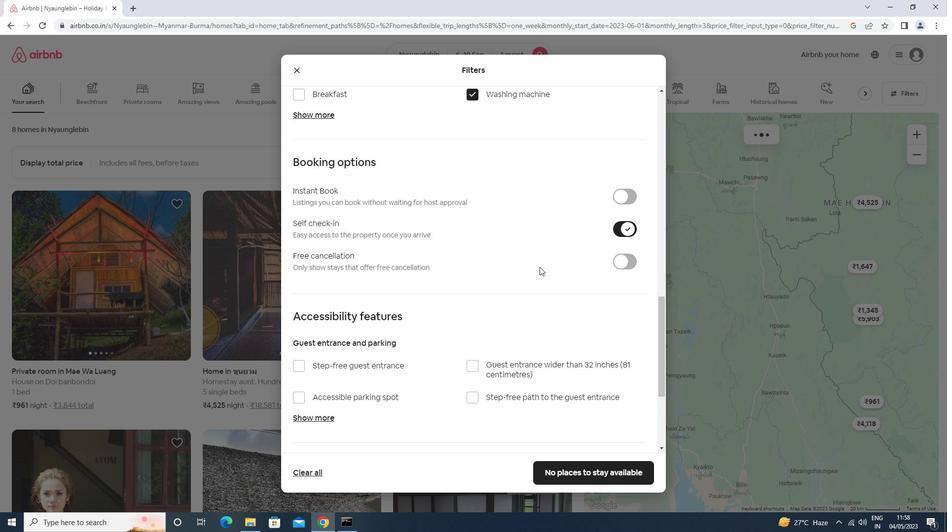 
Action: Mouse scrolled (519, 279) with delta (0, 0)
Screenshot: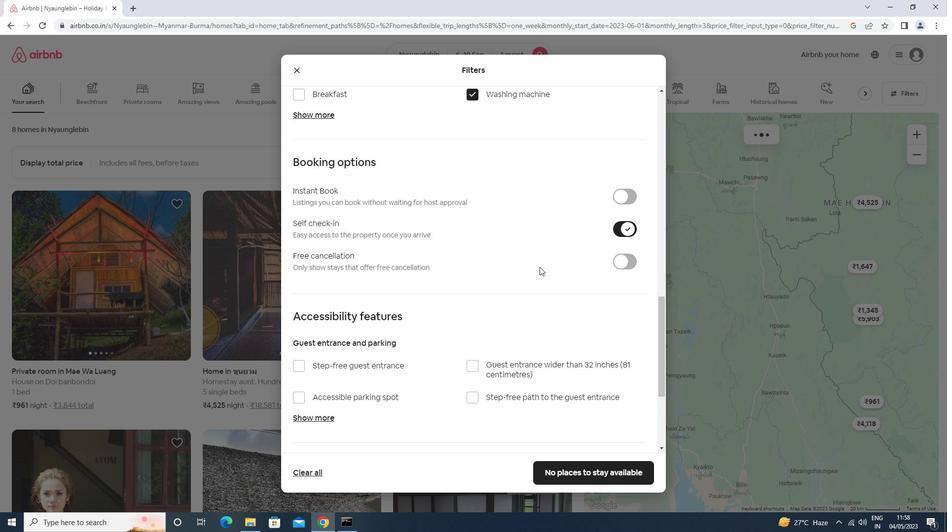 
Action: Mouse moved to (517, 282)
Screenshot: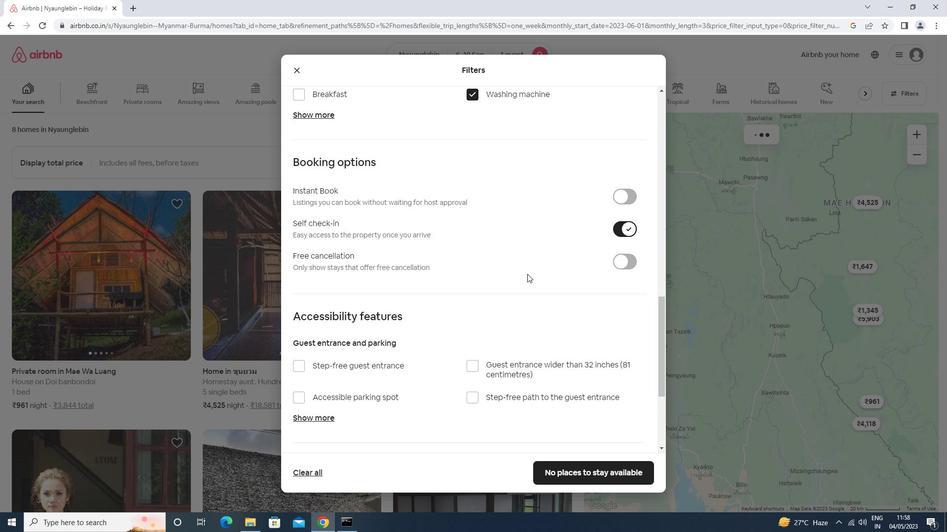 
Action: Mouse scrolled (517, 281) with delta (0, 0)
Screenshot: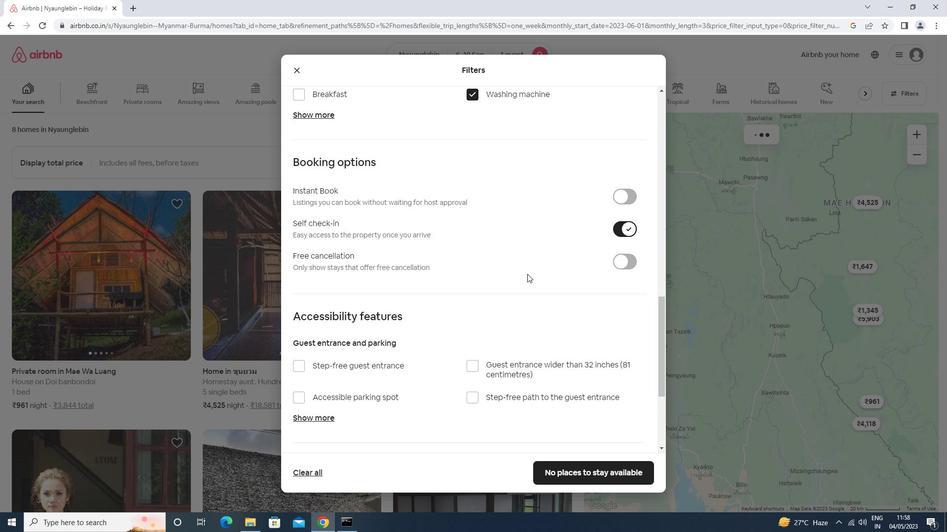 
Action: Mouse moved to (516, 282)
Screenshot: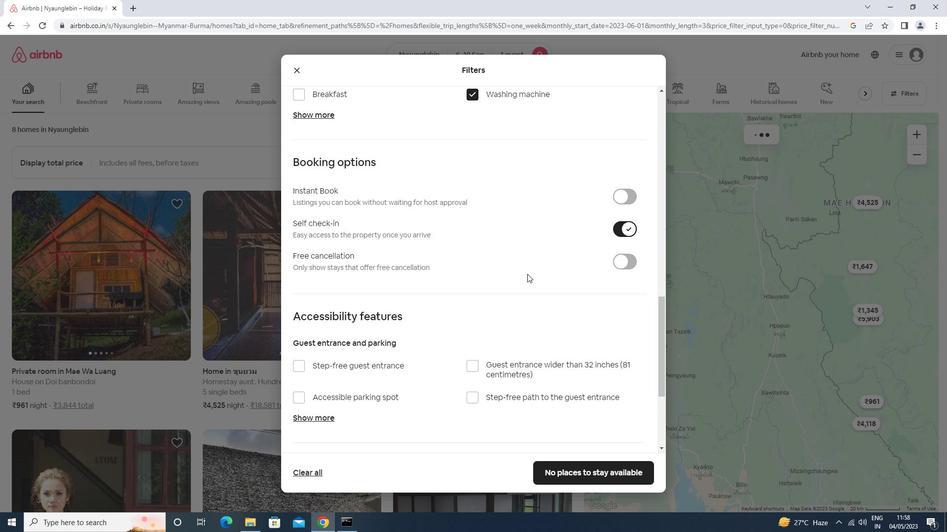 
Action: Mouse scrolled (516, 282) with delta (0, 0)
Screenshot: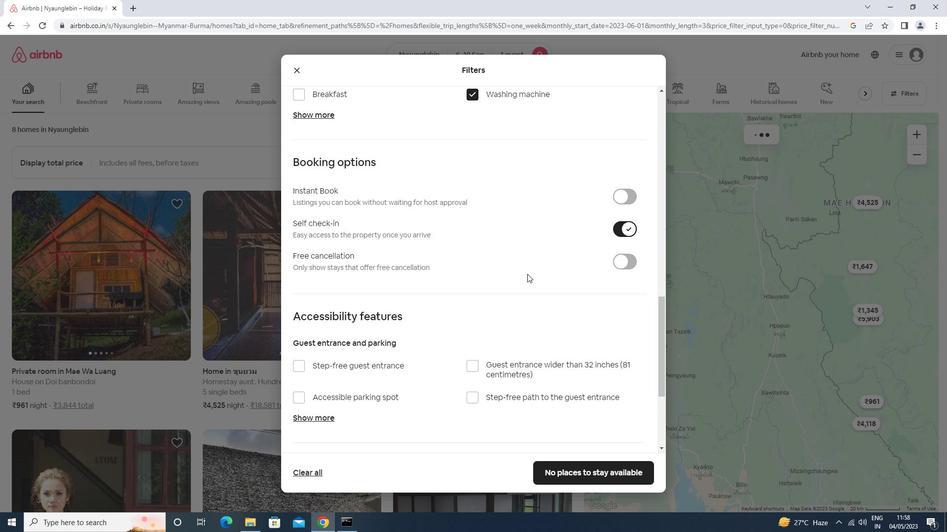 
Action: Mouse scrolled (516, 282) with delta (0, 0)
Screenshot: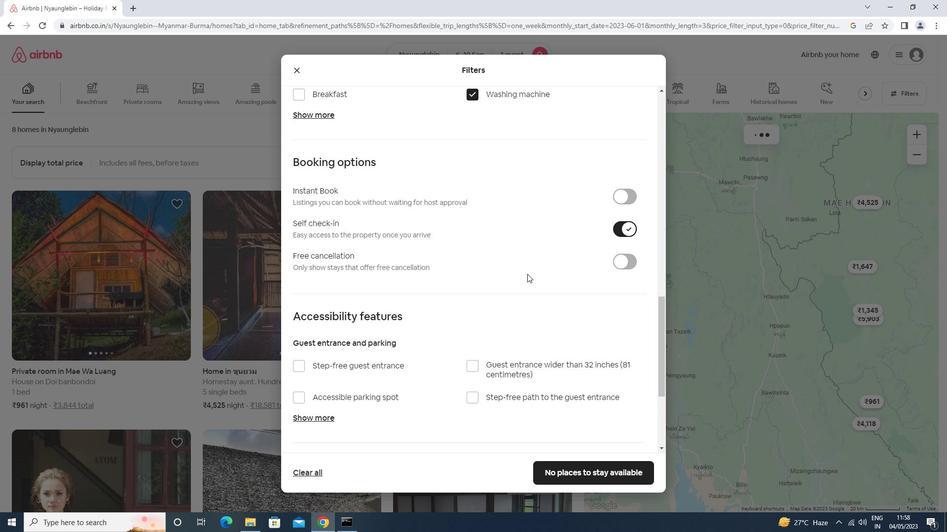
Action: Mouse scrolled (516, 282) with delta (0, 0)
Screenshot: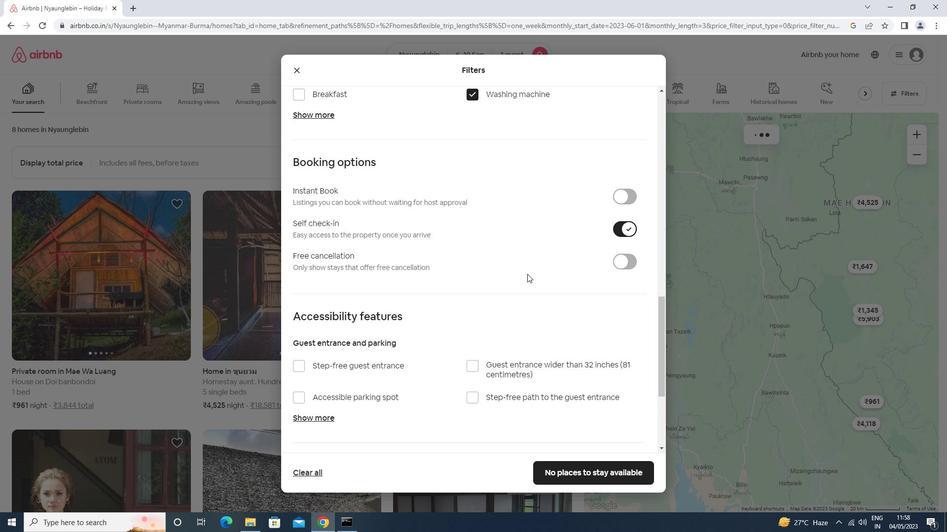 
Action: Mouse moved to (516, 283)
Screenshot: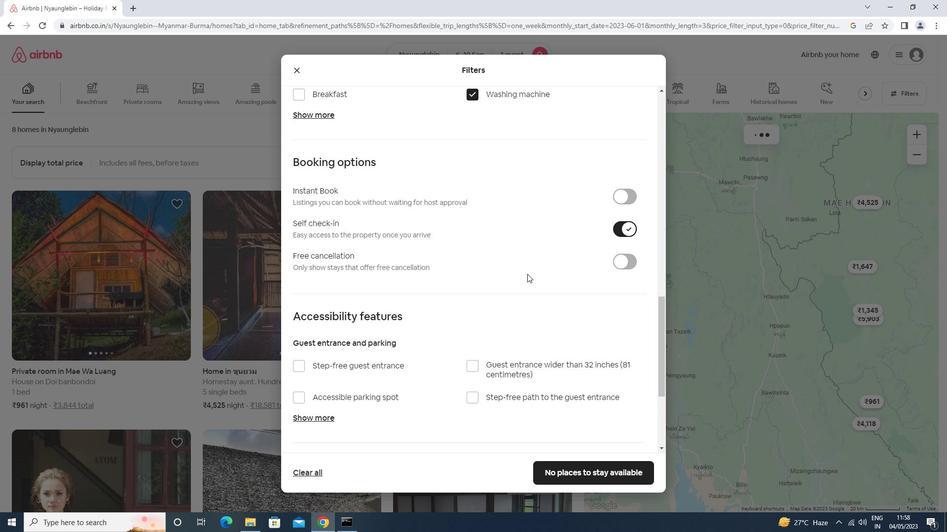 
Action: Mouse scrolled (516, 283) with delta (0, 0)
Screenshot: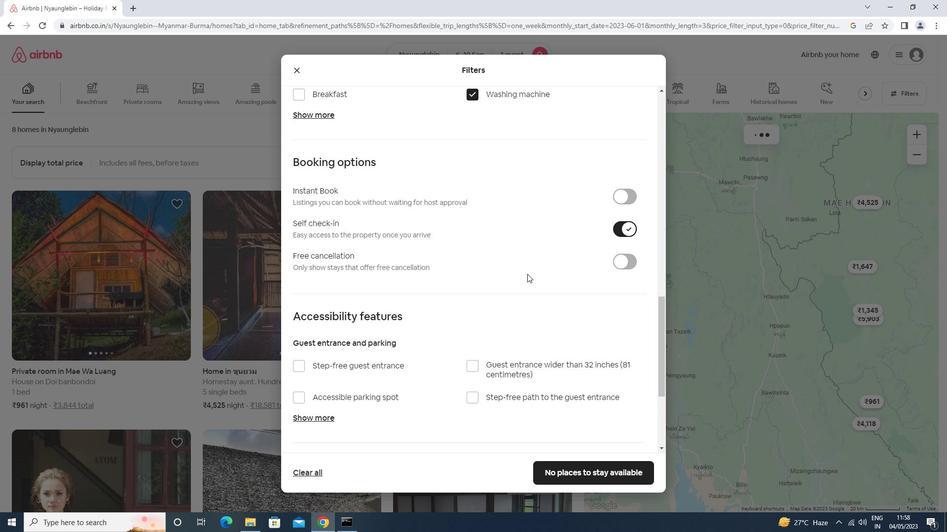 
Action: Mouse moved to (310, 422)
Screenshot: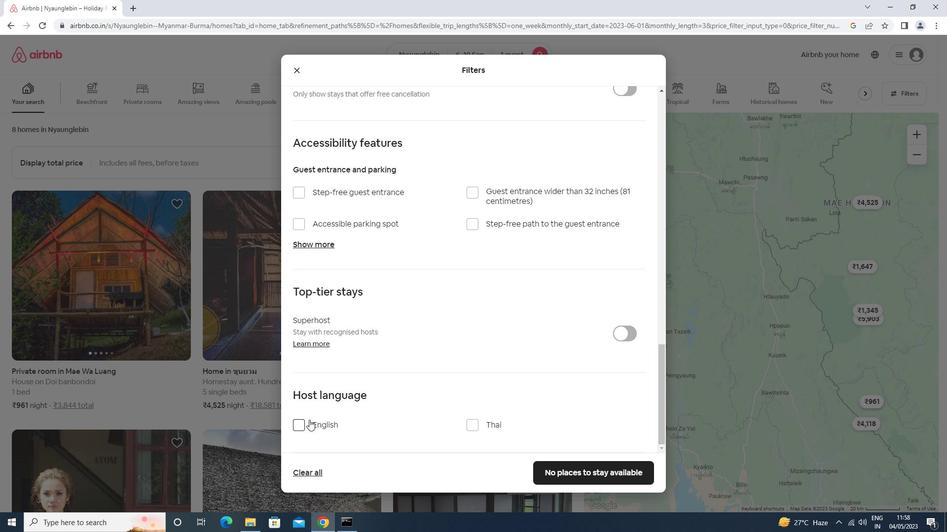 
Action: Mouse pressed left at (310, 422)
Screenshot: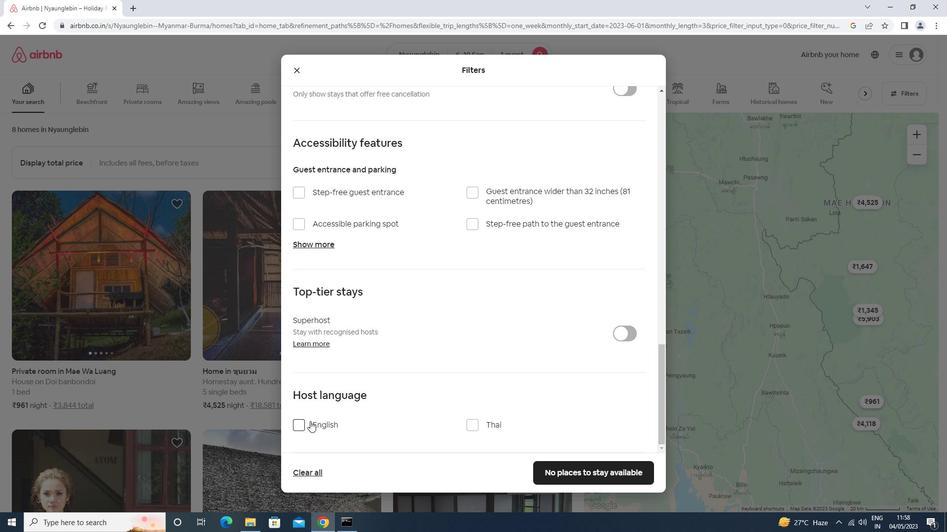 
Action: Mouse moved to (558, 466)
Screenshot: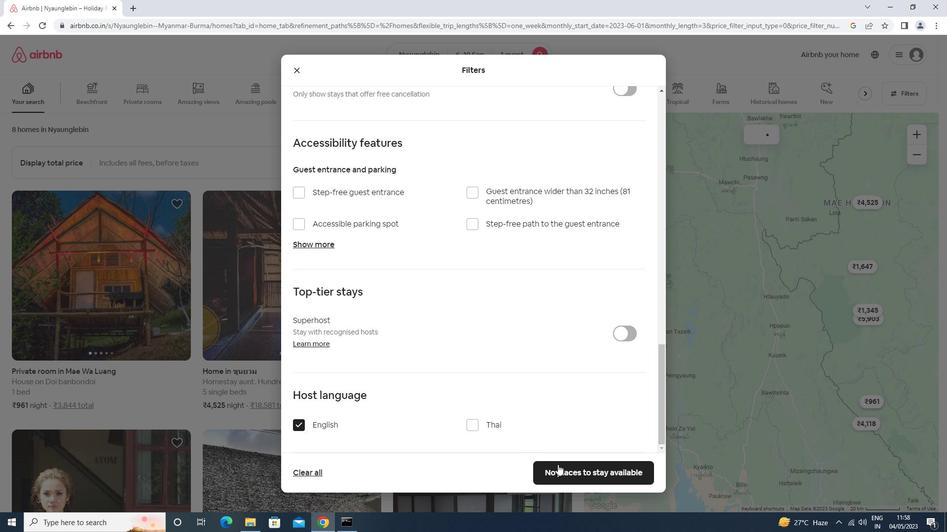 
Action: Mouse pressed left at (558, 466)
Screenshot: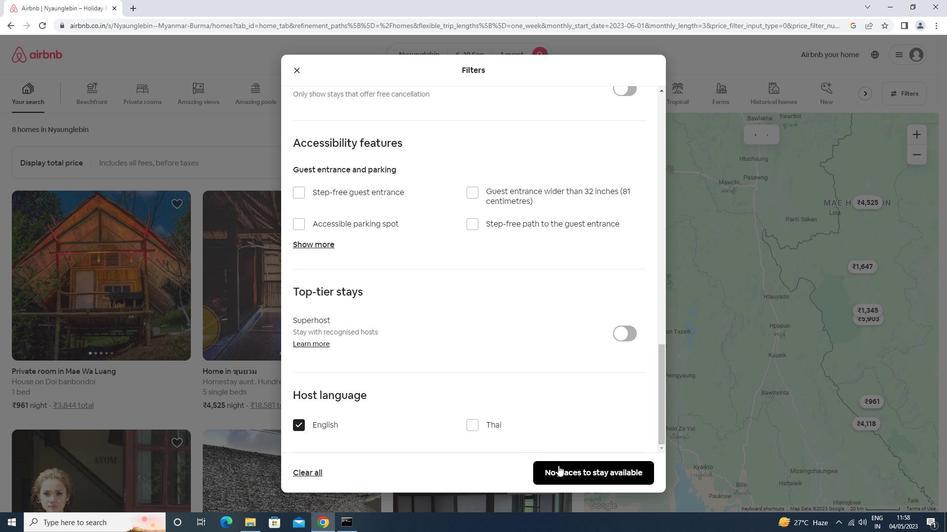 
